 Task: Look for space in Sungailiat, Indonesia from 6th September, 2023 to 10th September, 2023 for 1 adult in price range Rs.9000 to Rs.17000. Place can be private room with 1  bedroom having 1 bed and 1 bathroom. Property type can be house, flat, guest house, hotel. Booking option can be shelf check-in. Required host language is English.
Action: Mouse moved to (474, 74)
Screenshot: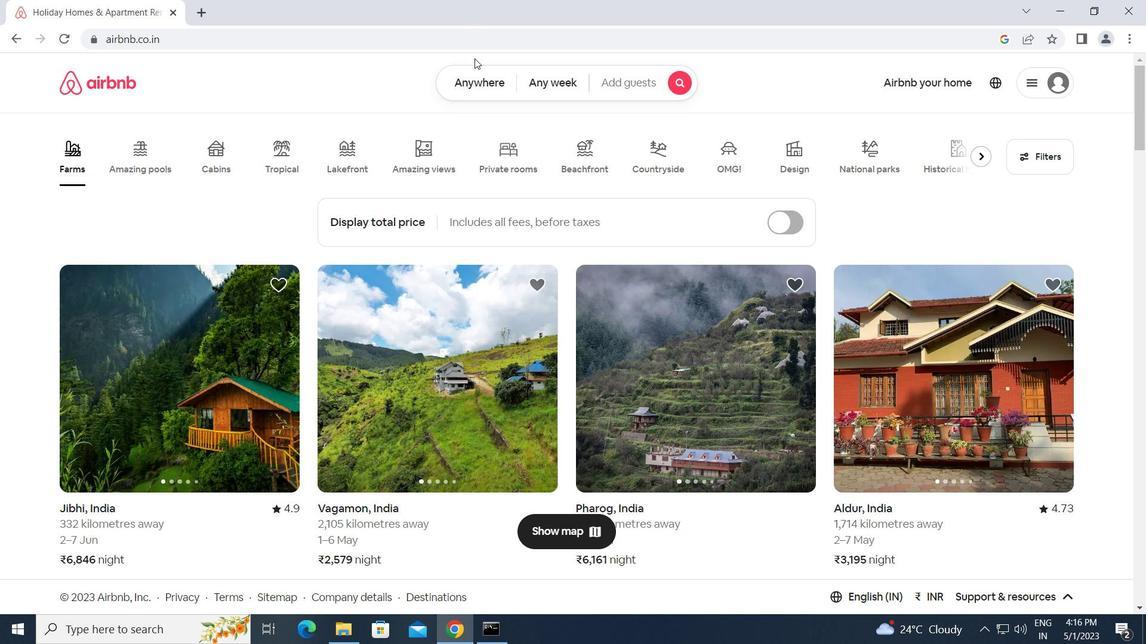 
Action: Mouse pressed left at (474, 74)
Screenshot: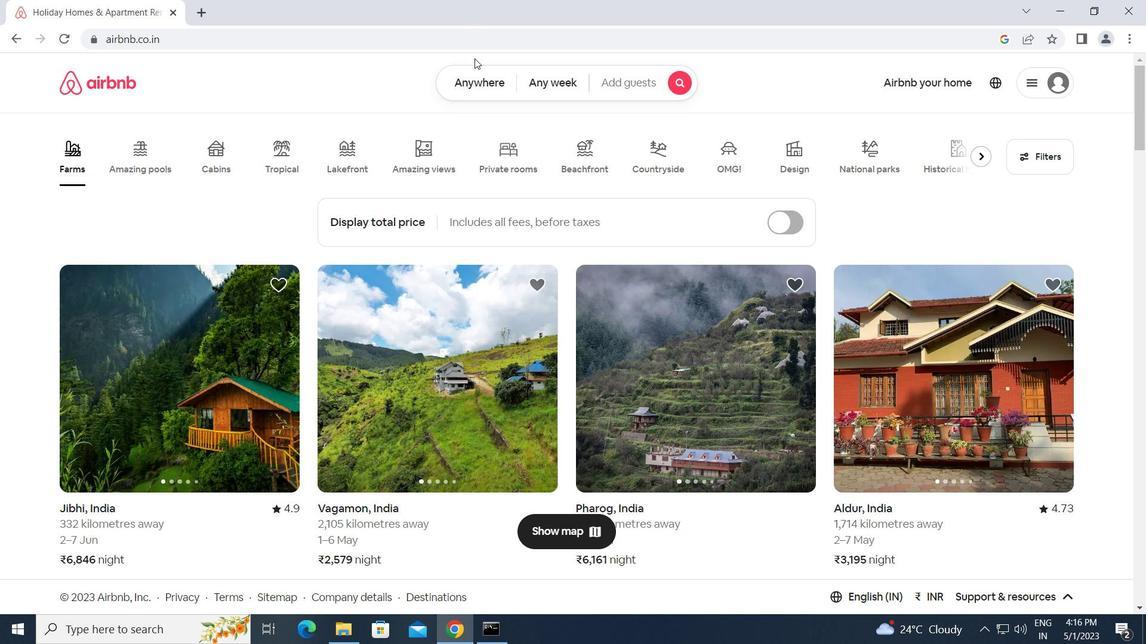 
Action: Mouse moved to (367, 130)
Screenshot: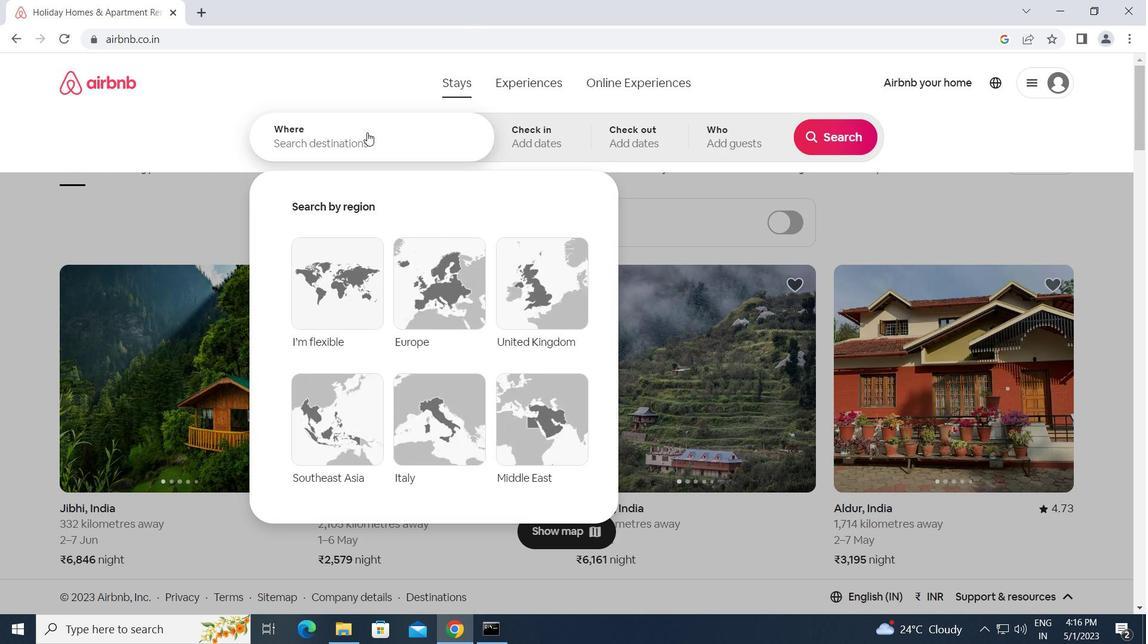 
Action: Mouse pressed left at (367, 130)
Screenshot: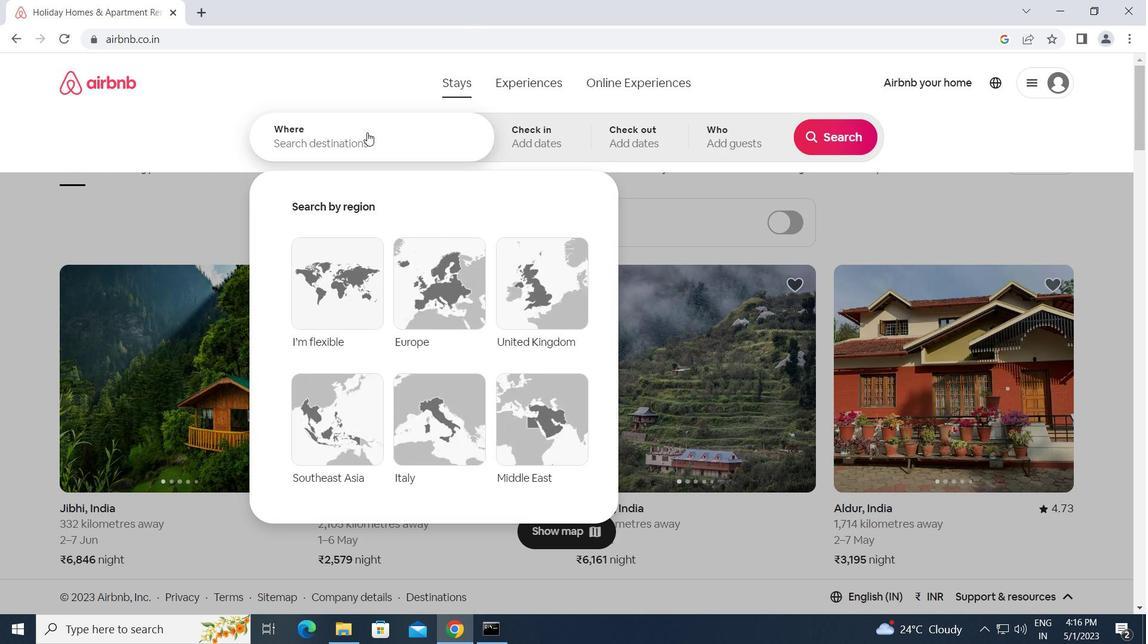 
Action: Key pressed <Key.caps_lock>s<Key.caps_lock>ungailiat,<Key.space><Key.caps_lock>i<Key.caps_lock>ndonesia<Key.enter>
Screenshot: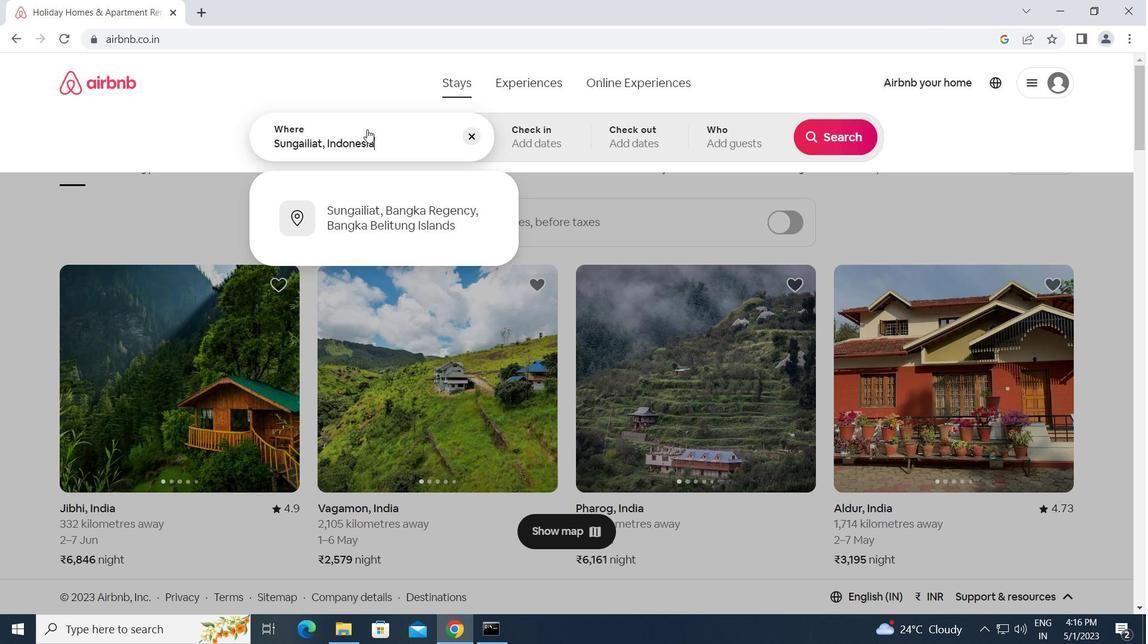 
Action: Mouse moved to (826, 254)
Screenshot: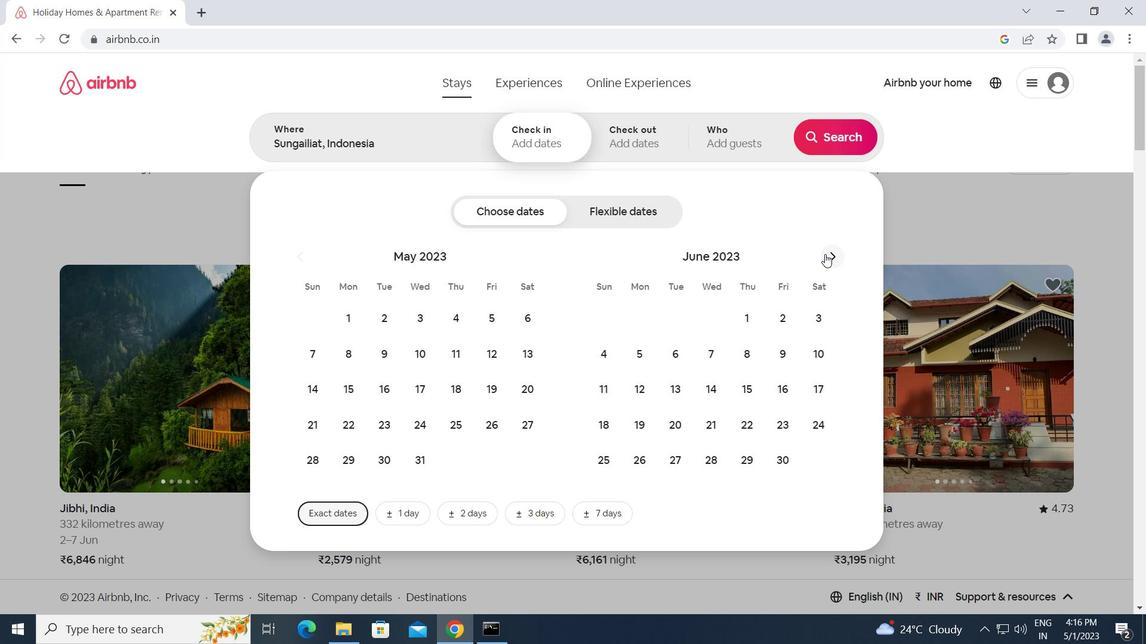 
Action: Mouse pressed left at (826, 254)
Screenshot: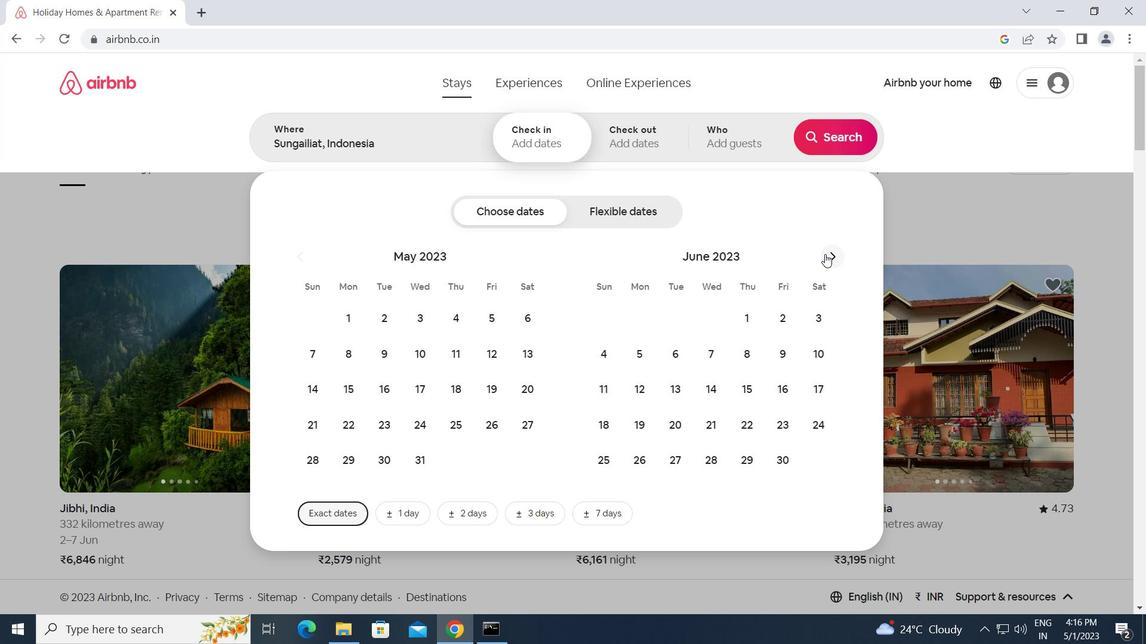 
Action: Mouse pressed left at (826, 254)
Screenshot: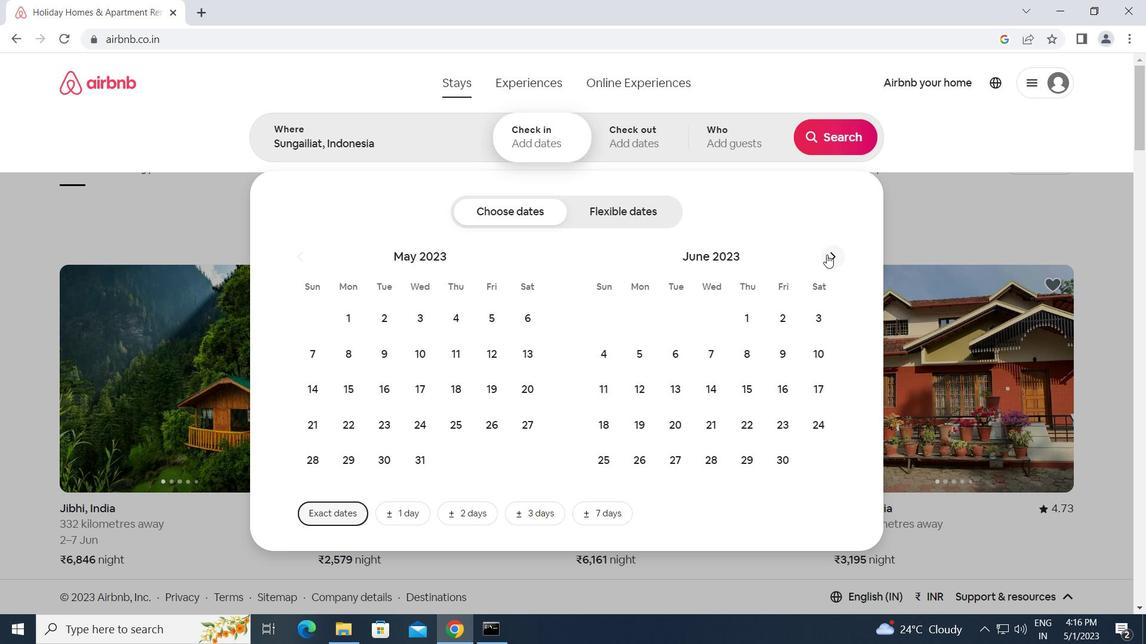 
Action: Mouse pressed left at (826, 254)
Screenshot: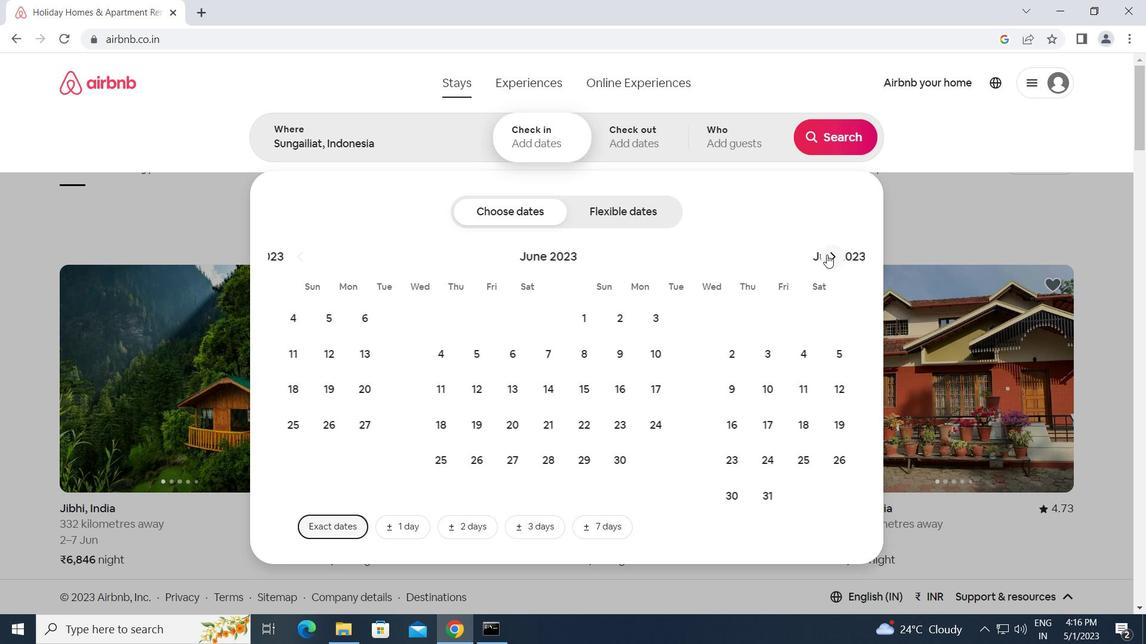 
Action: Mouse pressed left at (826, 254)
Screenshot: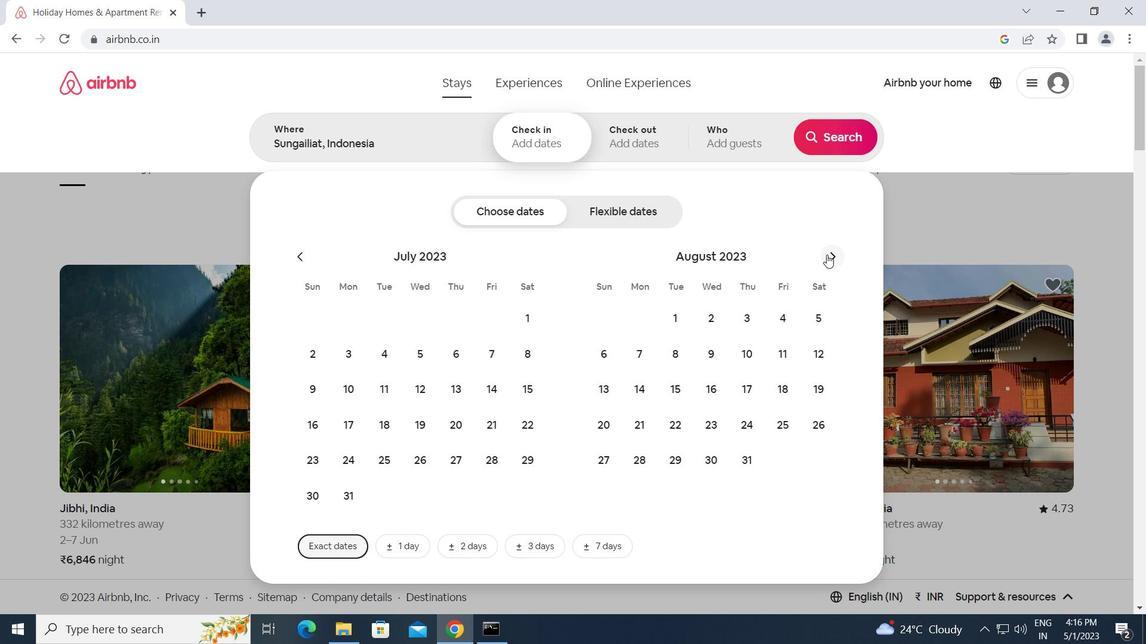 
Action: Mouse moved to (703, 348)
Screenshot: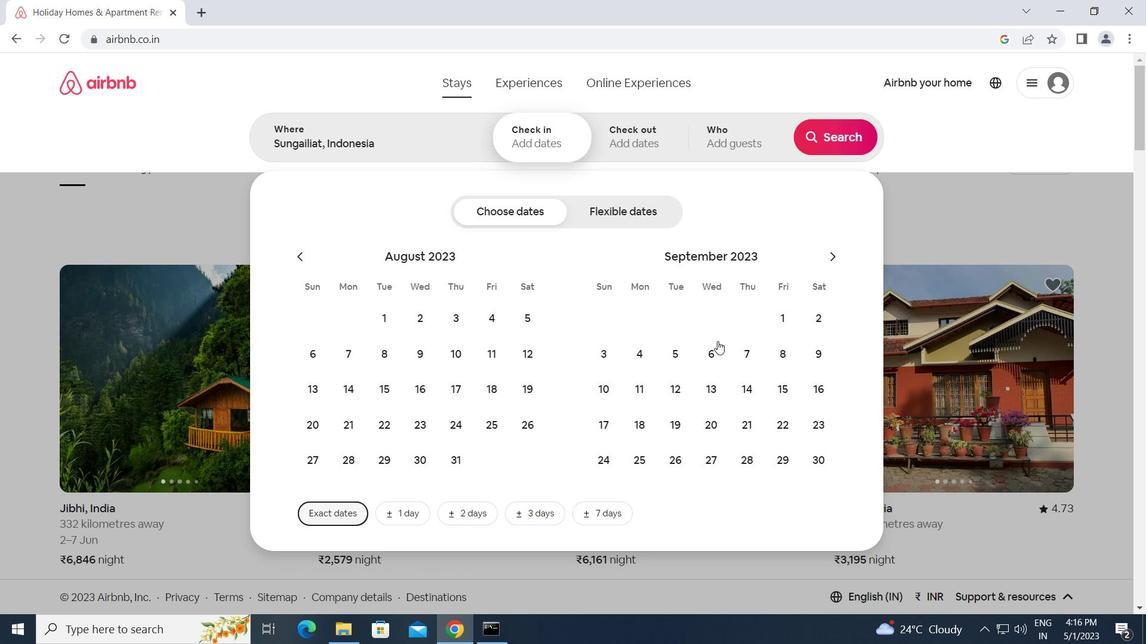 
Action: Mouse pressed left at (703, 348)
Screenshot: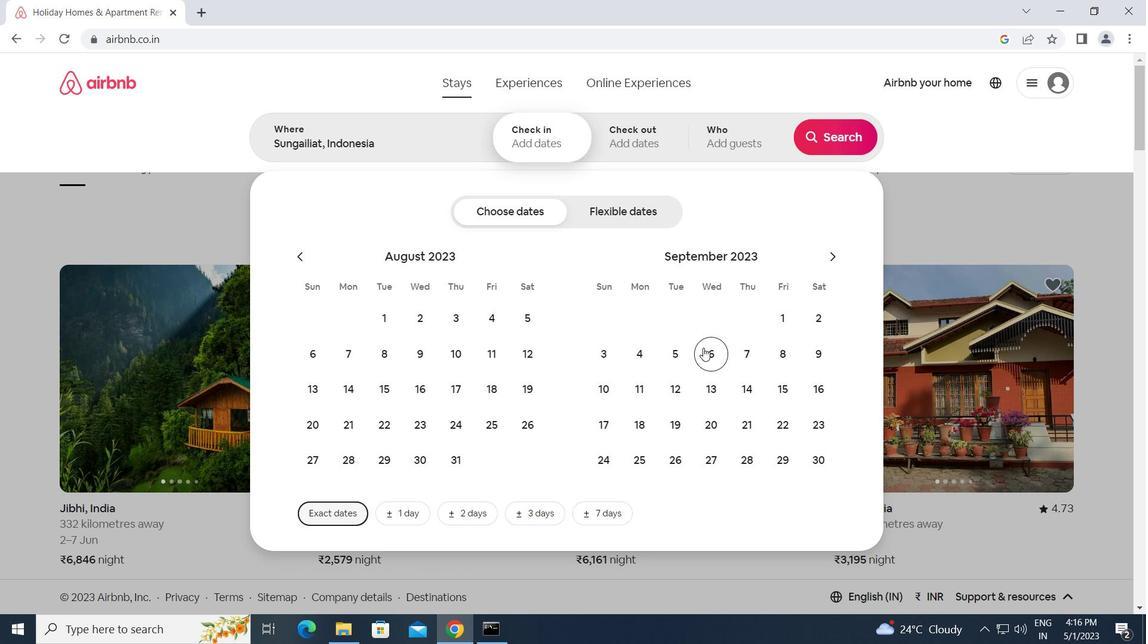
Action: Mouse moved to (607, 383)
Screenshot: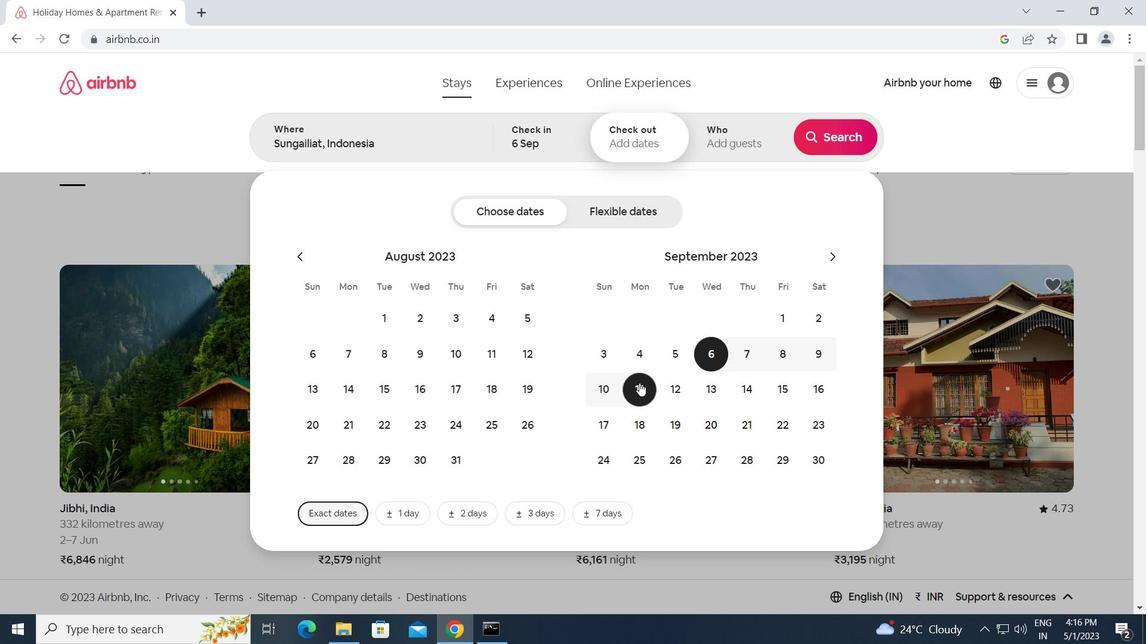 
Action: Mouse pressed left at (607, 383)
Screenshot: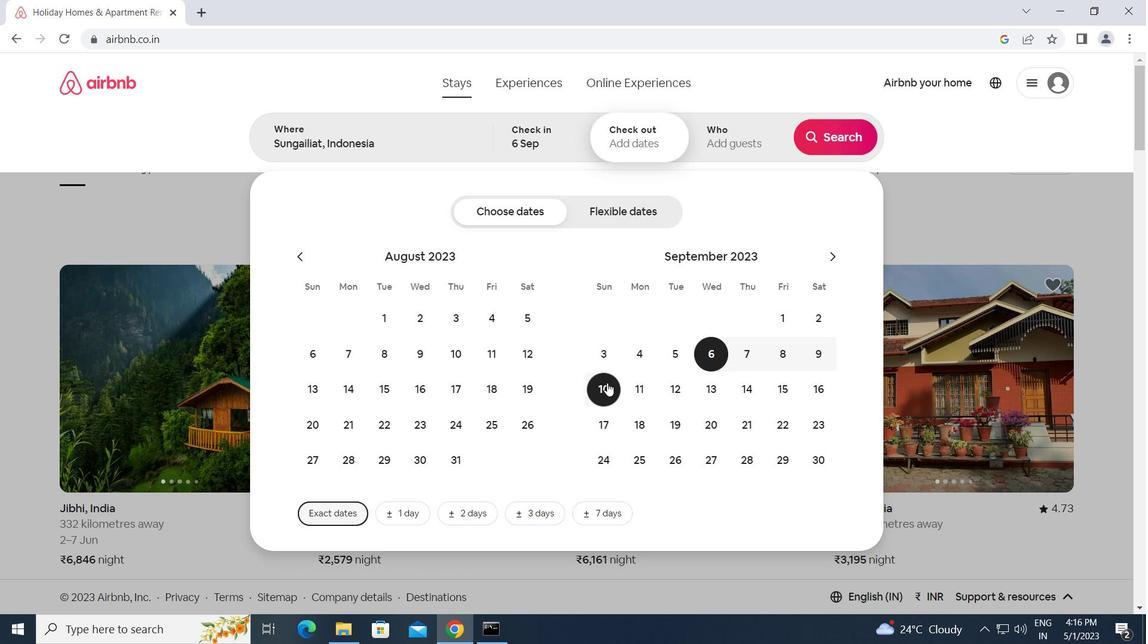 
Action: Mouse moved to (730, 133)
Screenshot: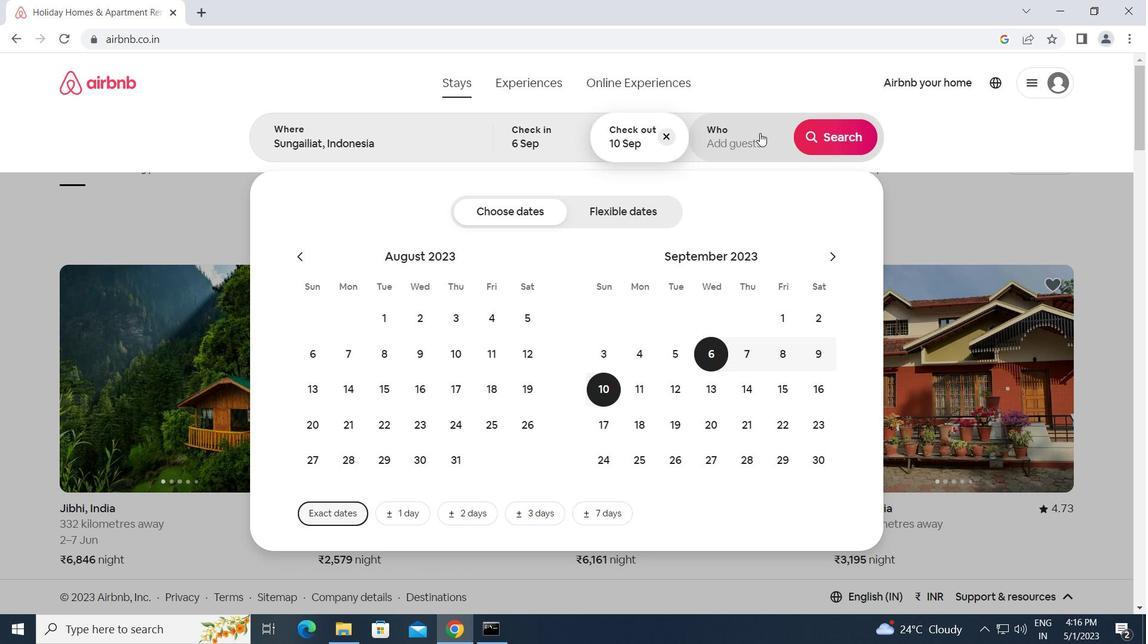 
Action: Mouse pressed left at (730, 133)
Screenshot: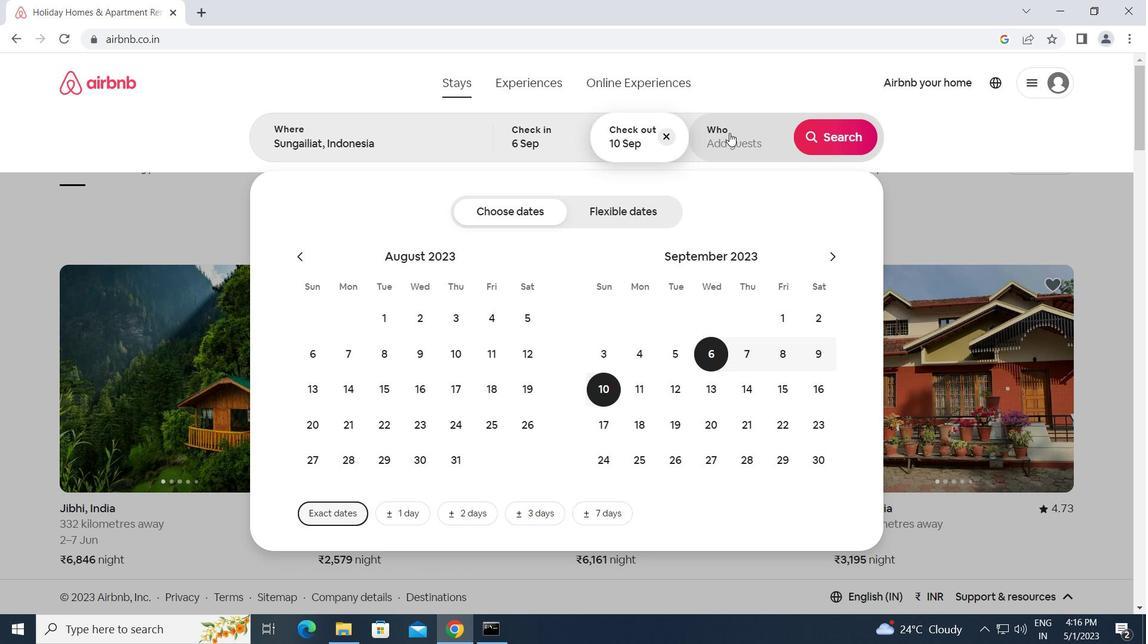 
Action: Mouse moved to (838, 211)
Screenshot: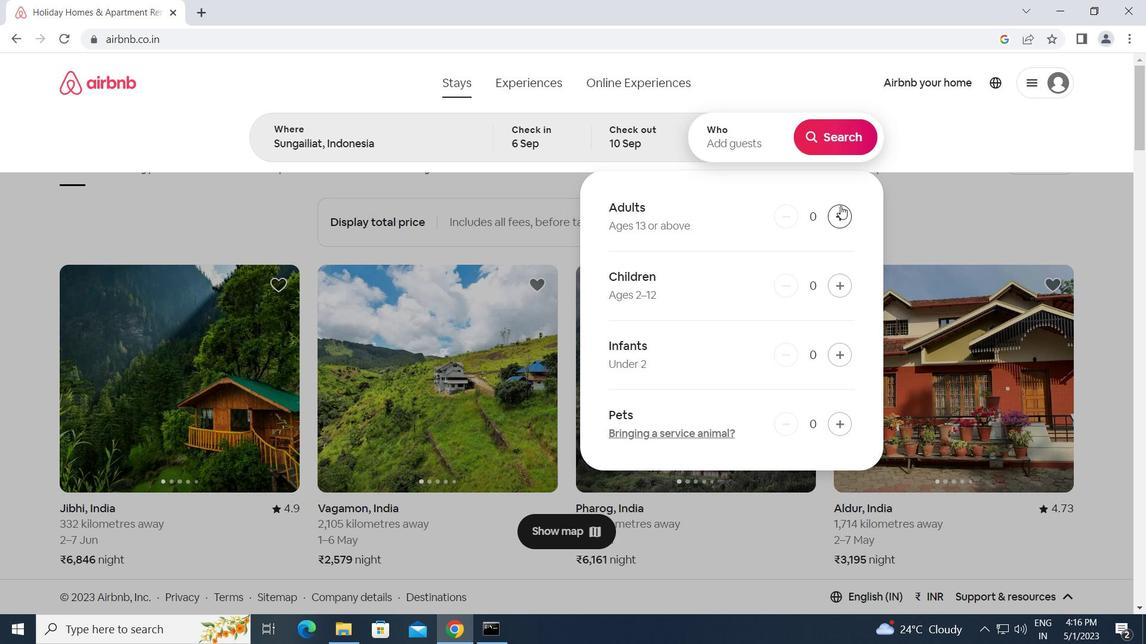 
Action: Mouse pressed left at (838, 211)
Screenshot: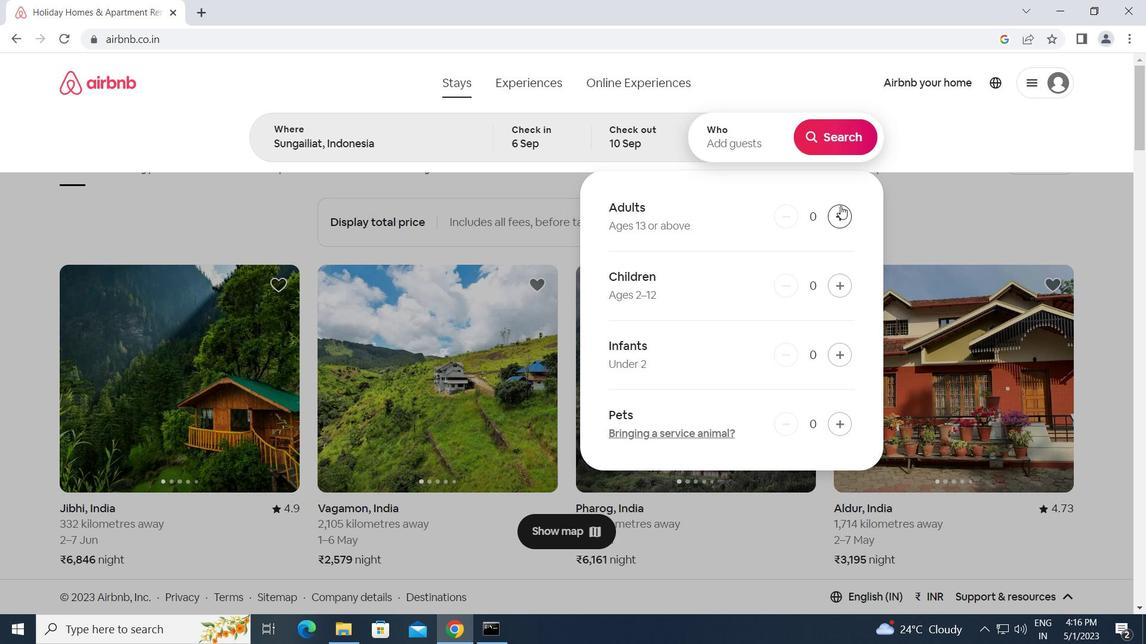 
Action: Mouse moved to (834, 133)
Screenshot: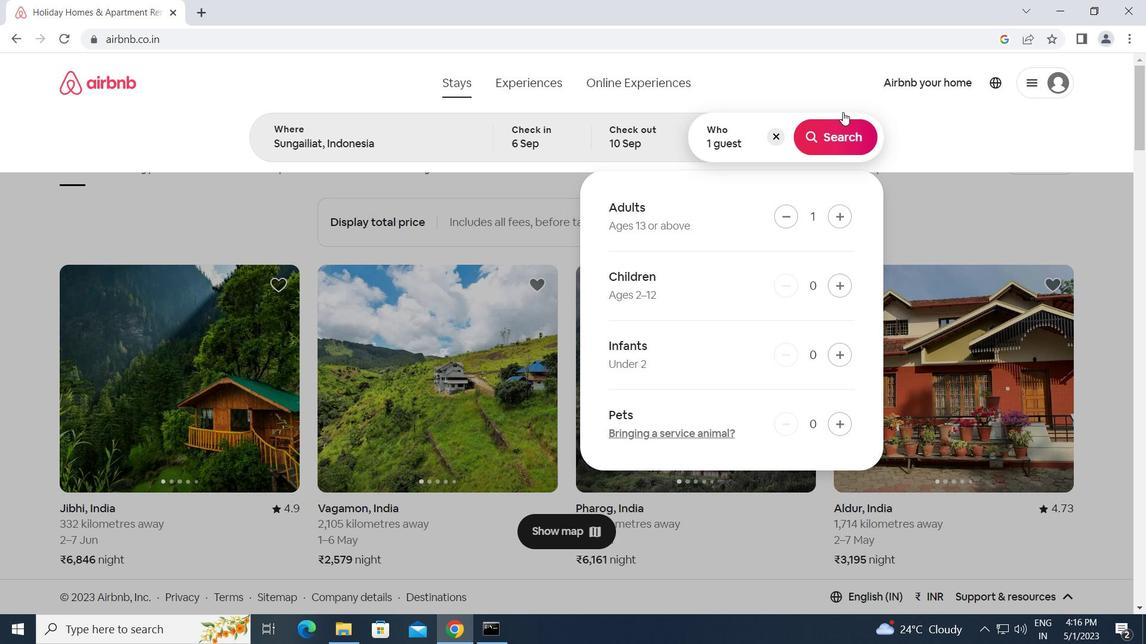 
Action: Mouse pressed left at (834, 133)
Screenshot: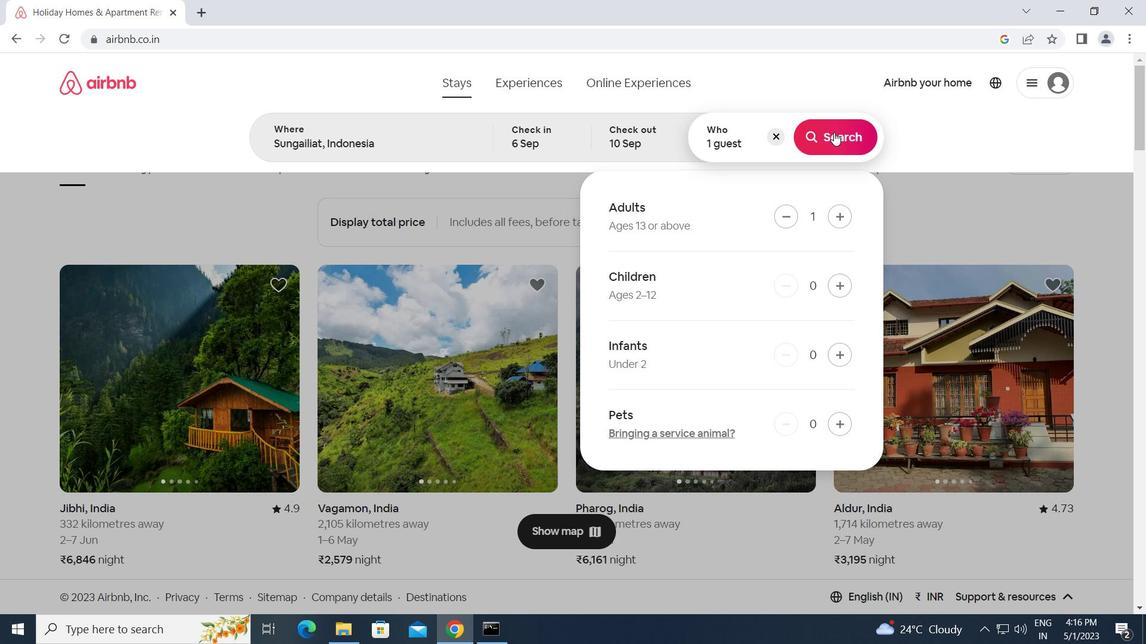
Action: Mouse moved to (1078, 140)
Screenshot: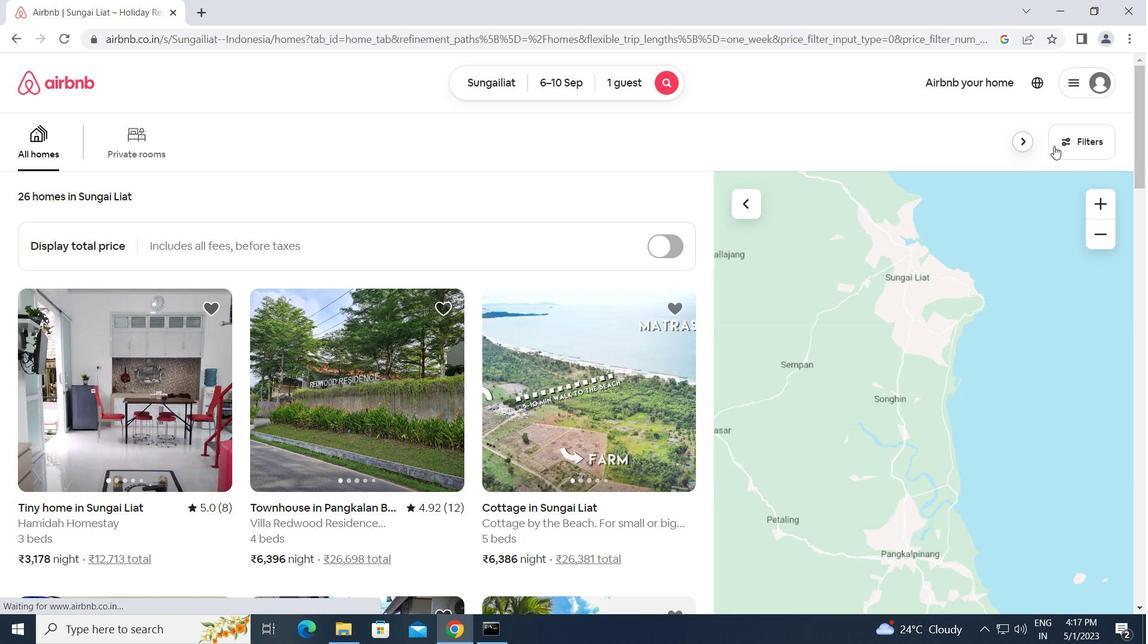 
Action: Mouse pressed left at (1078, 140)
Screenshot: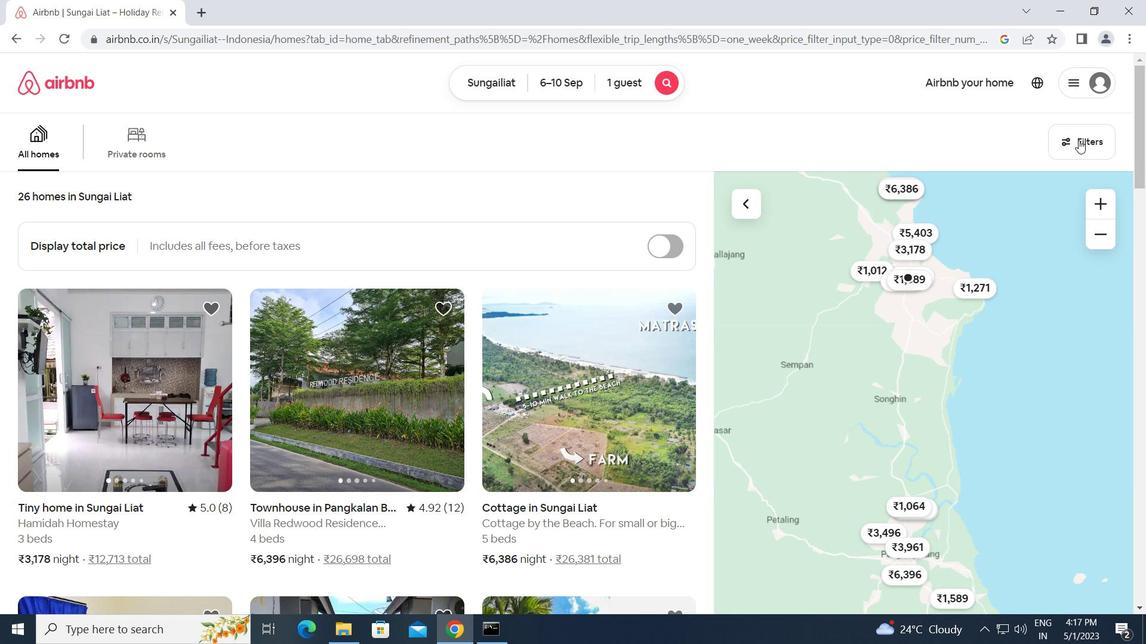 
Action: Mouse moved to (392, 332)
Screenshot: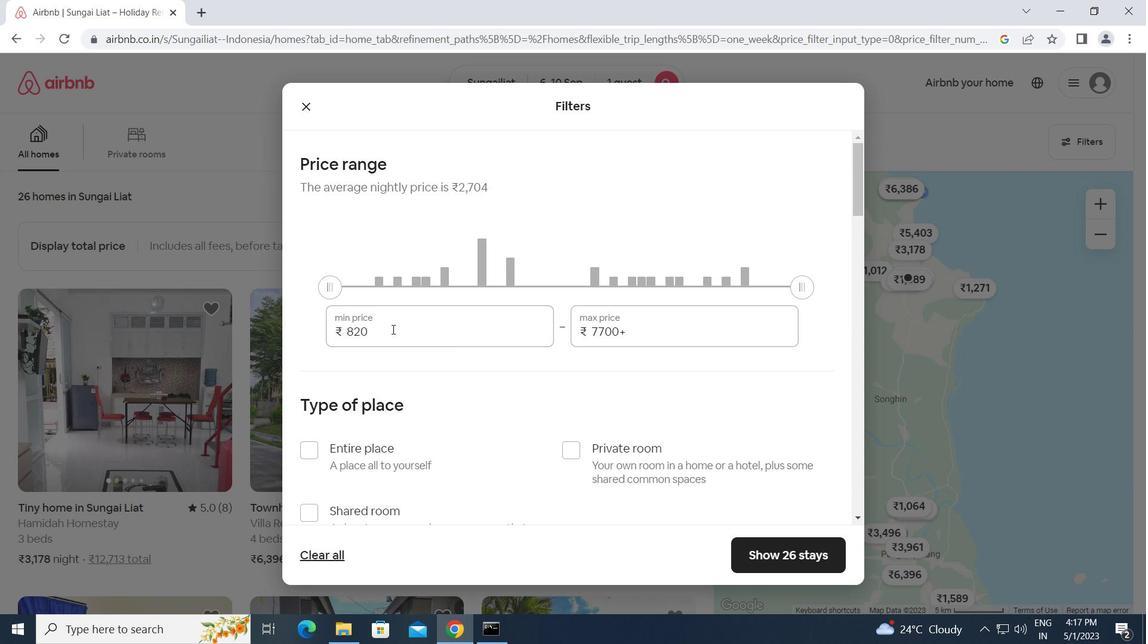 
Action: Mouse pressed left at (392, 332)
Screenshot: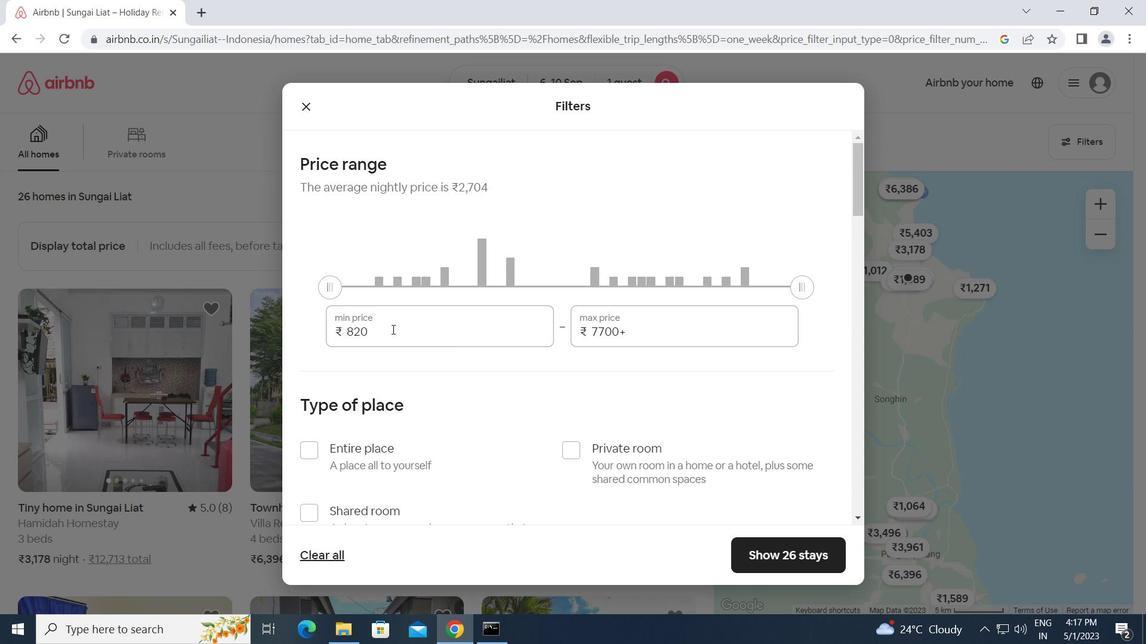 
Action: Mouse moved to (340, 342)
Screenshot: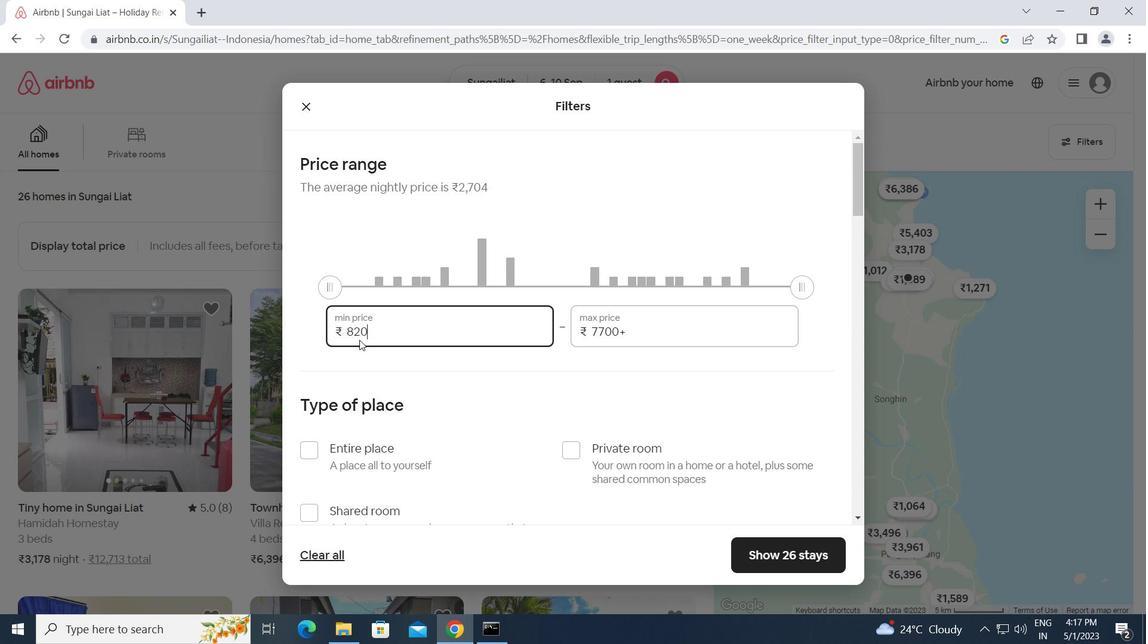 
Action: Key pressed 9000<Key.backspace><Key.backspace><Key.backspace><Key.backspace><Key.backspace><Key.backspace><Key.backspace><Key.backspace><Key.backspace><Key.backspace><Key.backspace><Key.backspace><Key.backspace>9000<Key.tab>17000
Screenshot: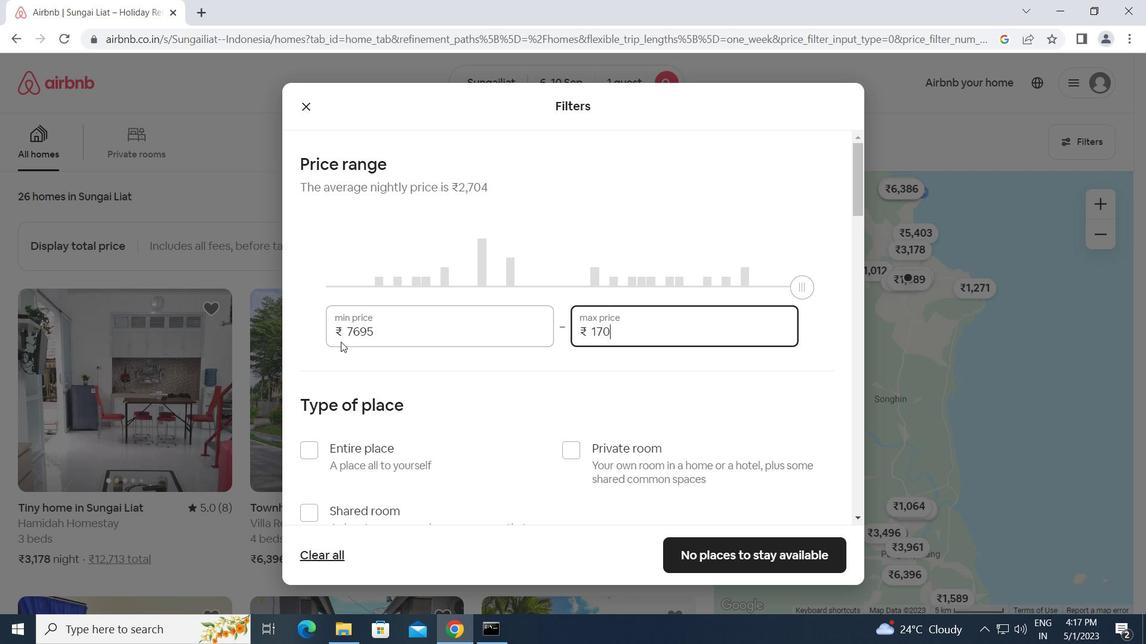
Action: Mouse moved to (380, 331)
Screenshot: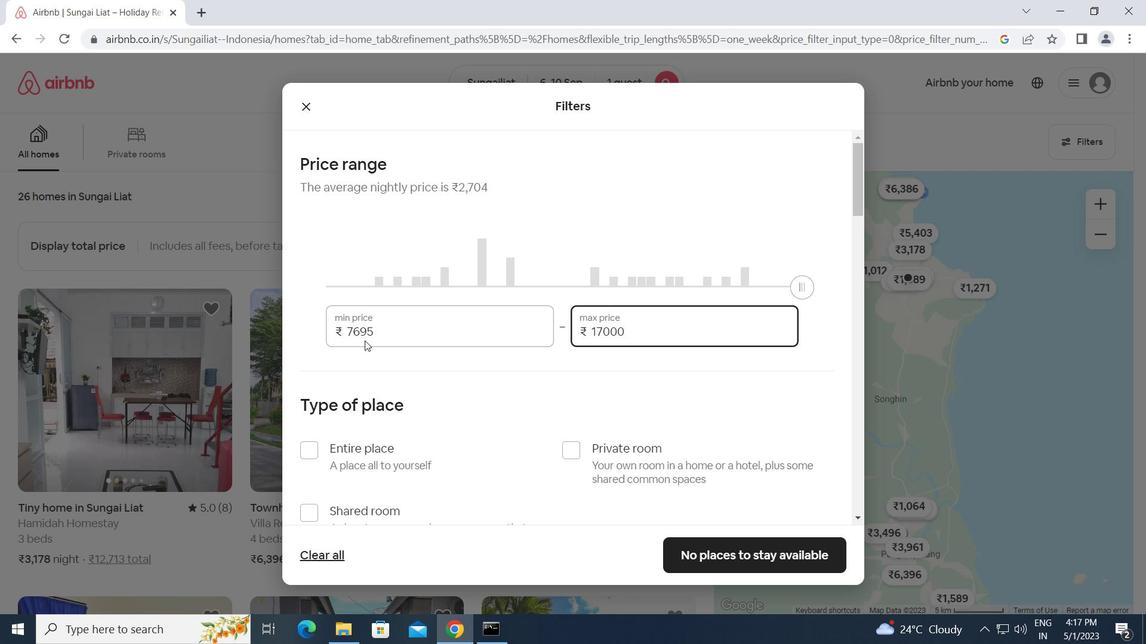 
Action: Mouse pressed left at (380, 331)
Screenshot: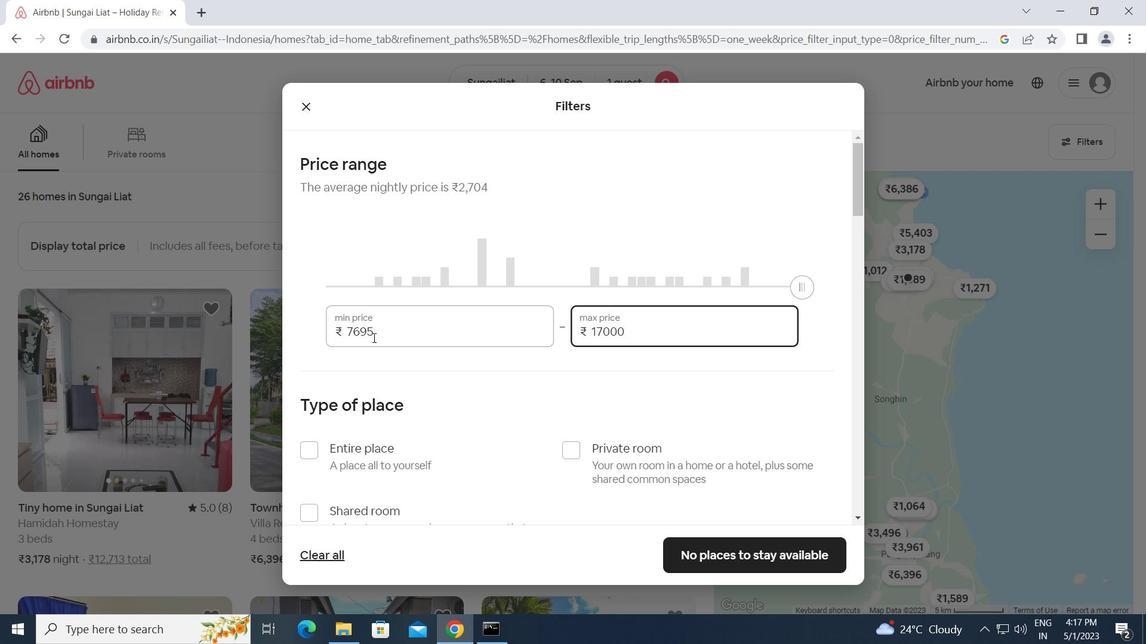 
Action: Mouse moved to (336, 335)
Screenshot: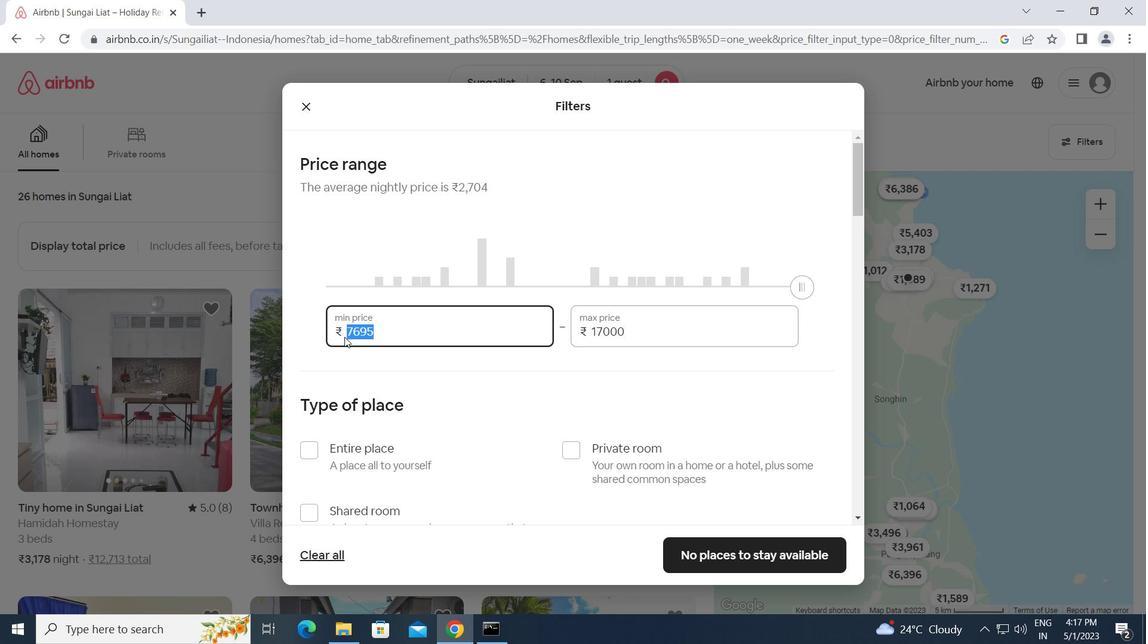 
Action: Key pressed 9000
Screenshot: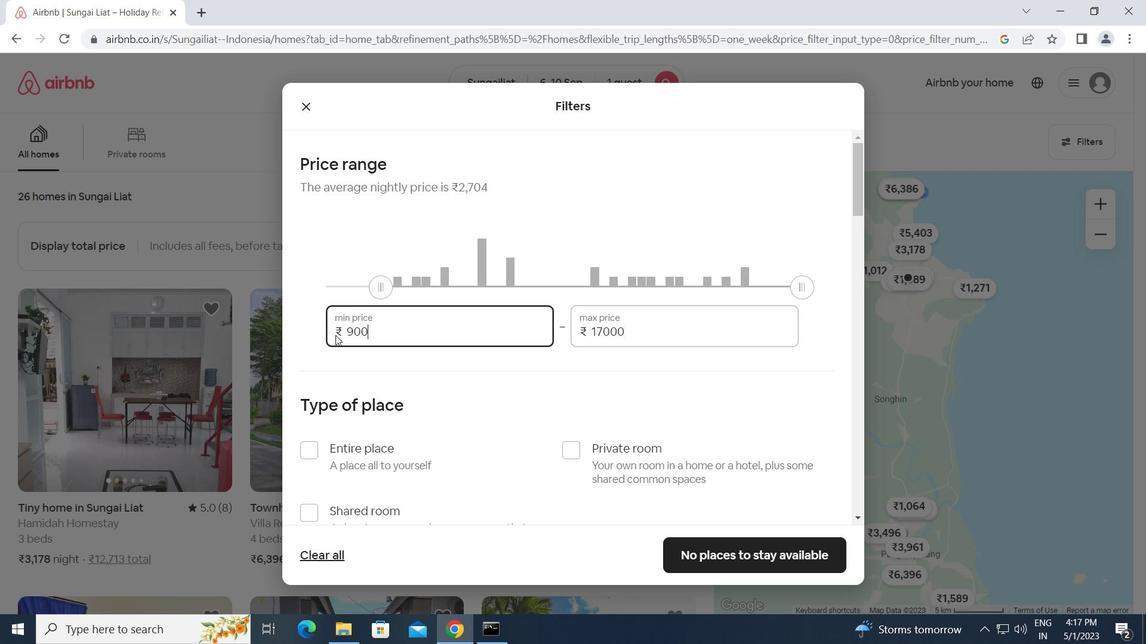 
Action: Mouse moved to (504, 382)
Screenshot: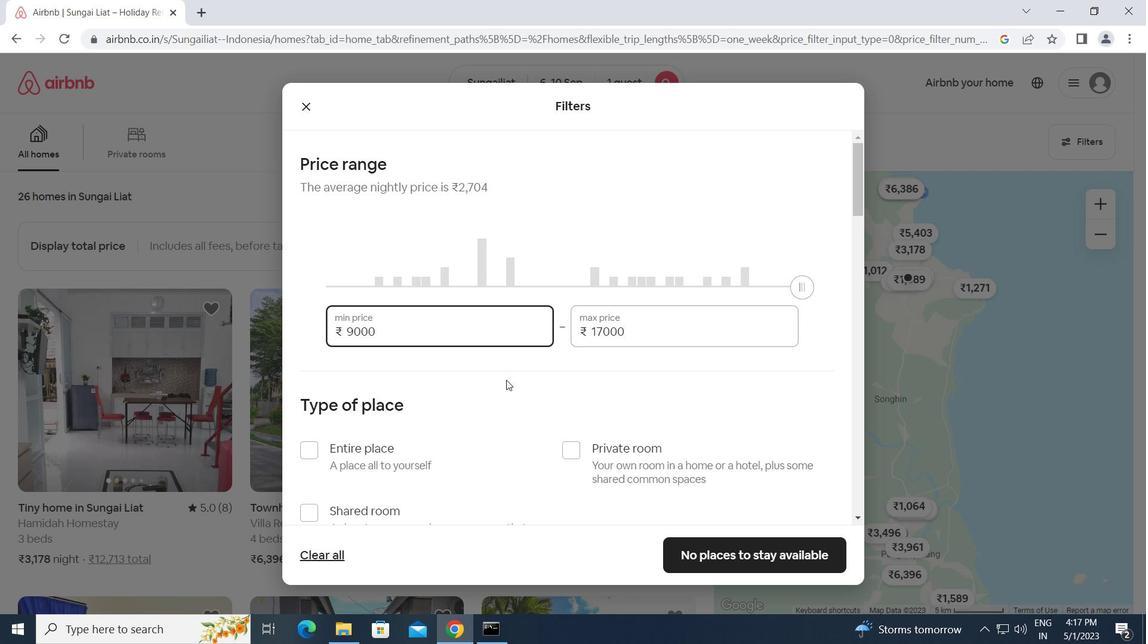 
Action: Mouse scrolled (504, 381) with delta (0, 0)
Screenshot: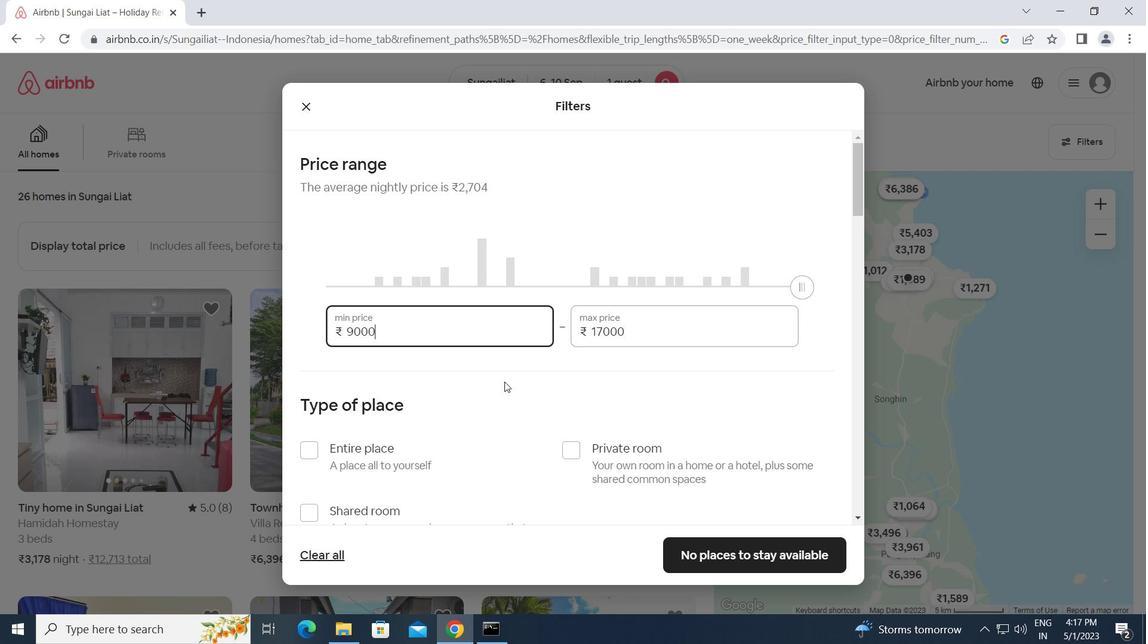 
Action: Mouse moved to (571, 373)
Screenshot: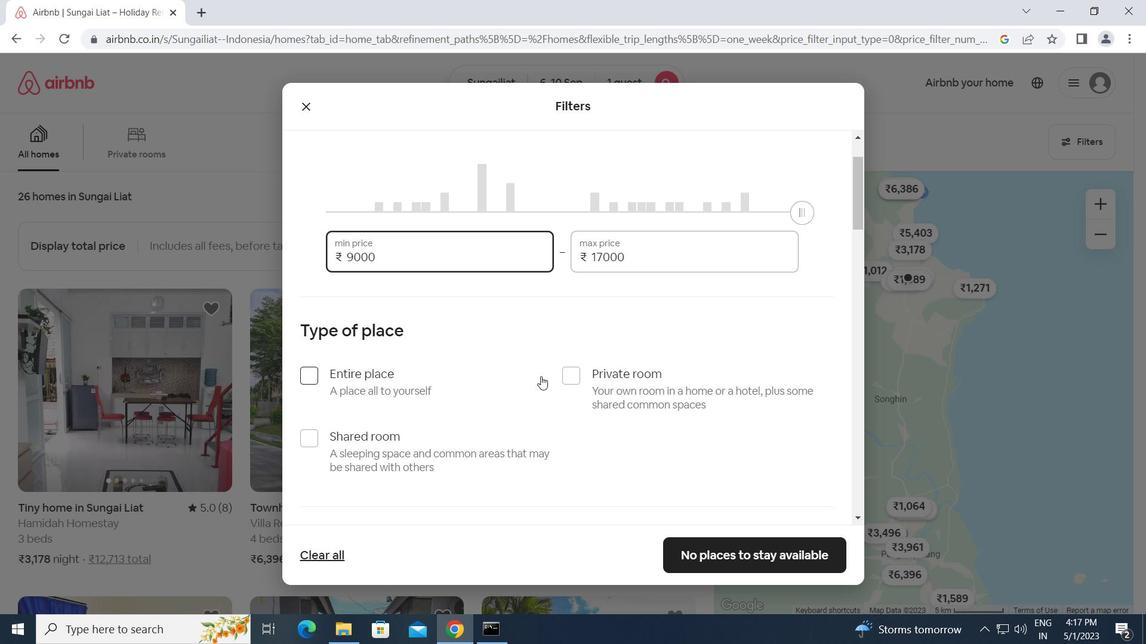 
Action: Mouse pressed left at (571, 373)
Screenshot: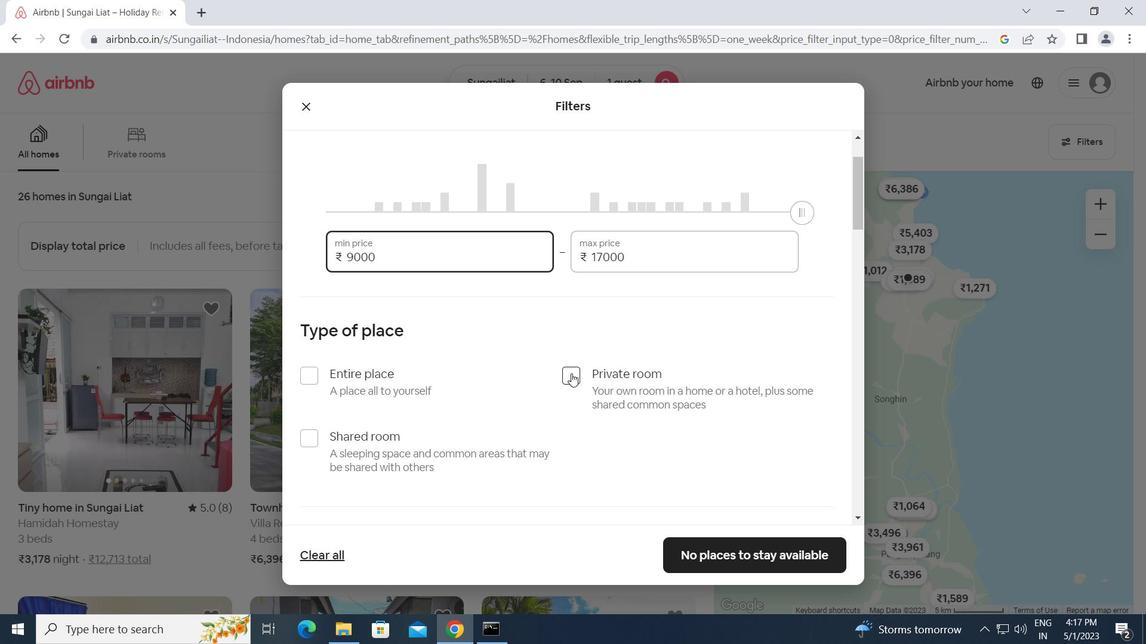 
Action: Mouse moved to (524, 395)
Screenshot: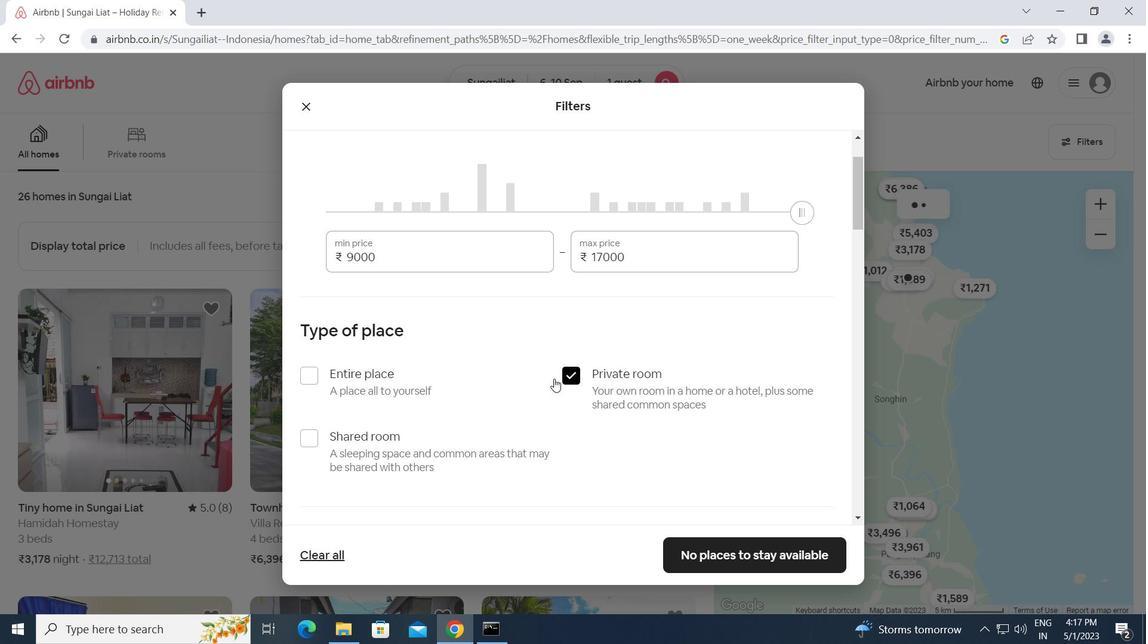 
Action: Mouse scrolled (524, 395) with delta (0, 0)
Screenshot: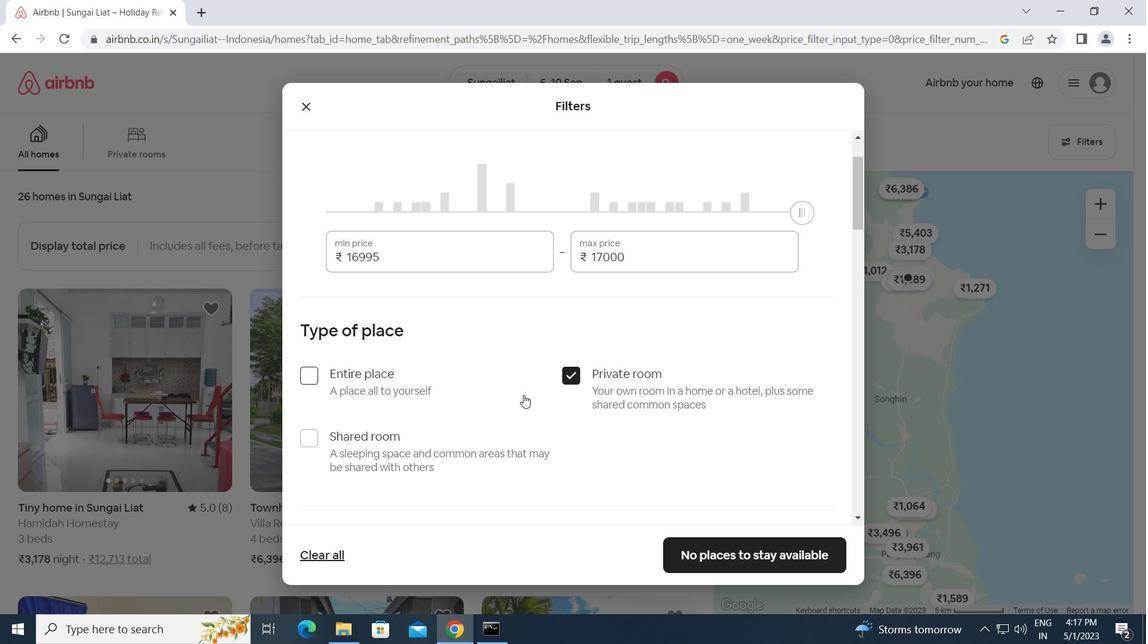 
Action: Mouse scrolled (524, 395) with delta (0, 0)
Screenshot: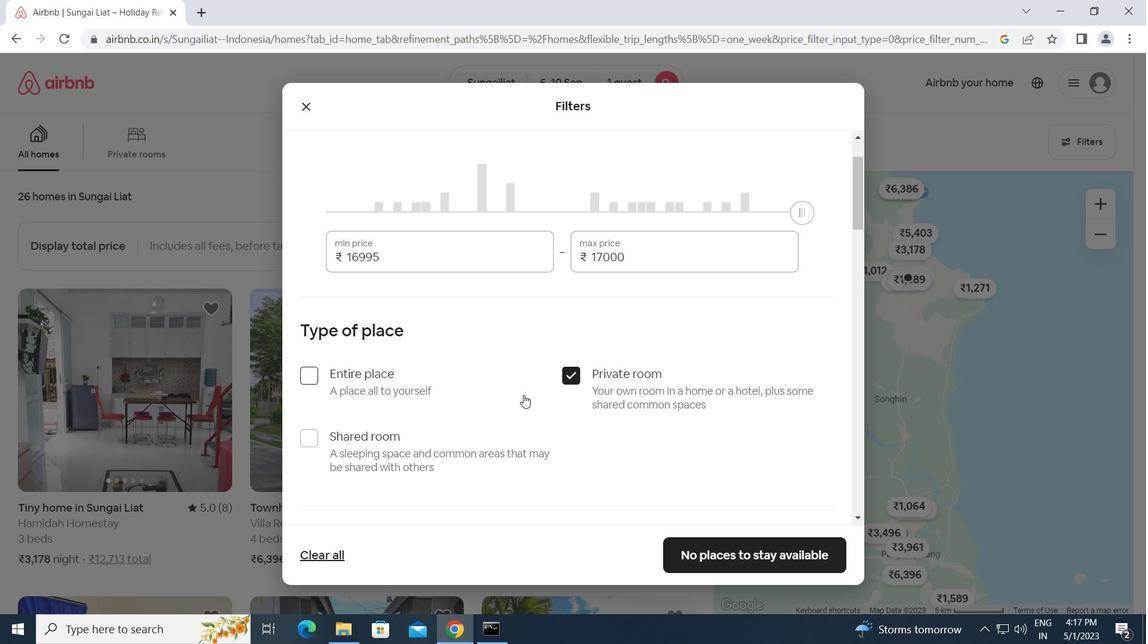 
Action: Mouse scrolled (524, 395) with delta (0, 0)
Screenshot: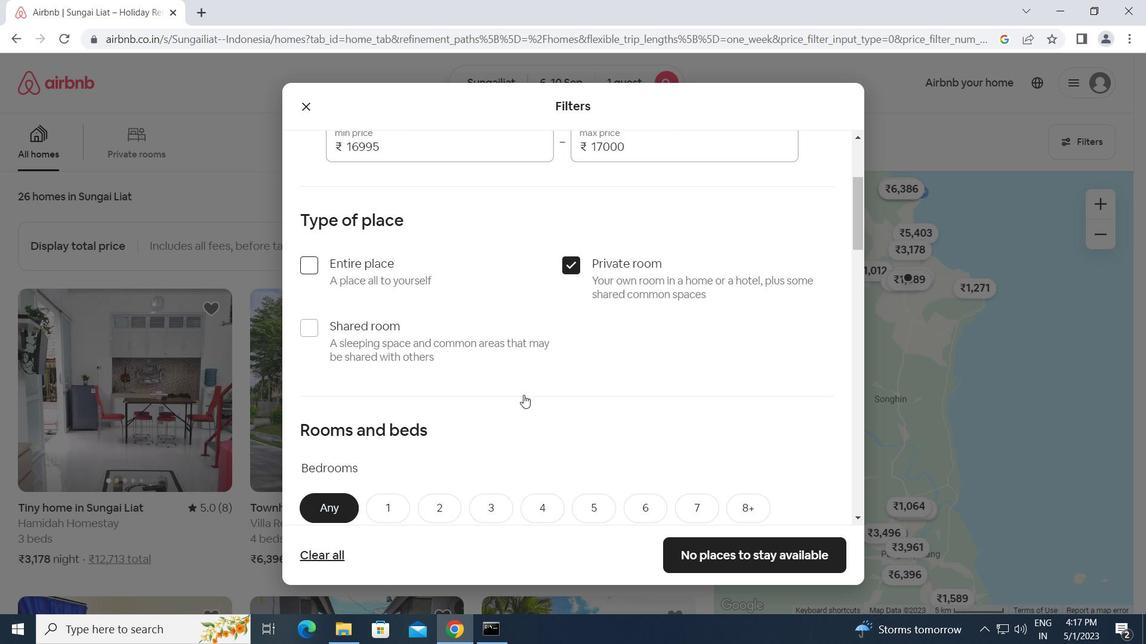 
Action: Mouse scrolled (524, 395) with delta (0, 0)
Screenshot: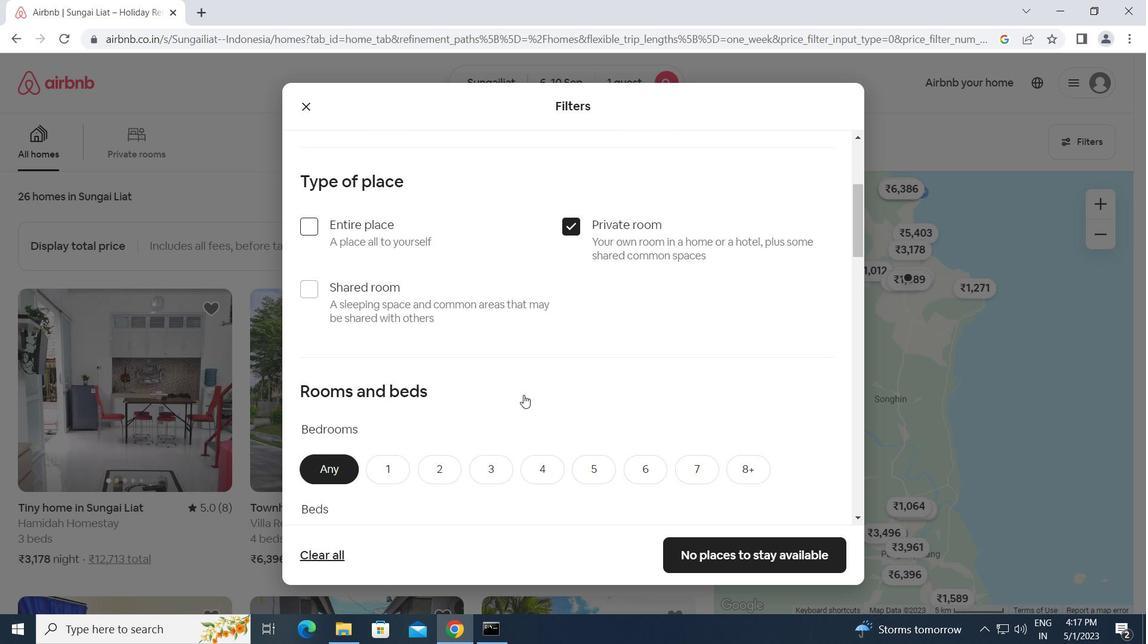 
Action: Mouse moved to (521, 395)
Screenshot: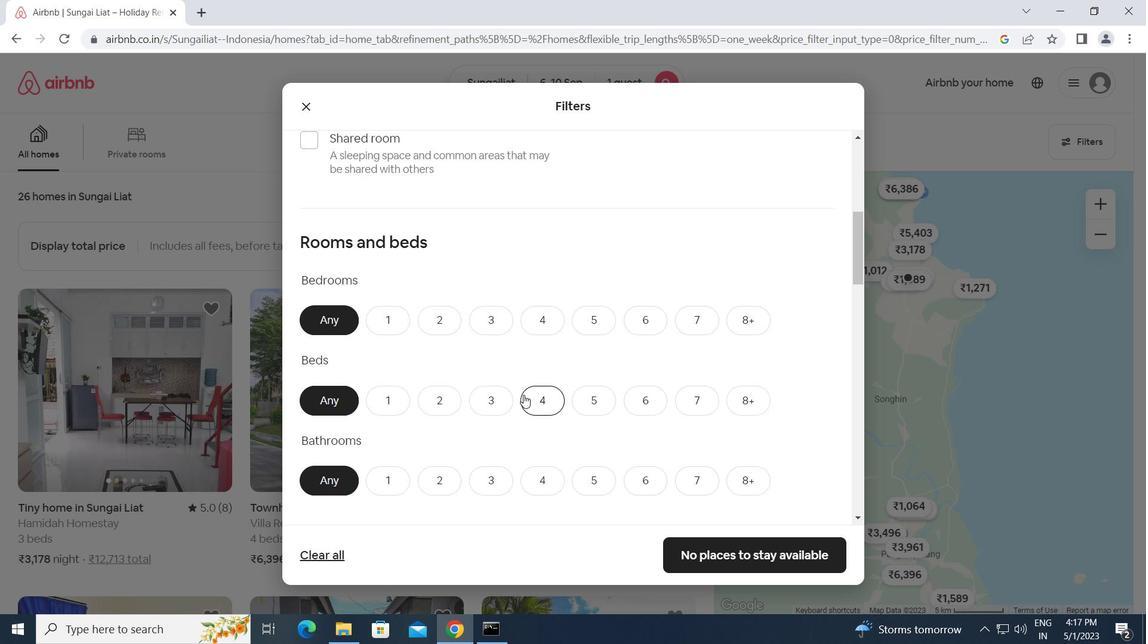 
Action: Mouse scrolled (521, 395) with delta (0, 0)
Screenshot: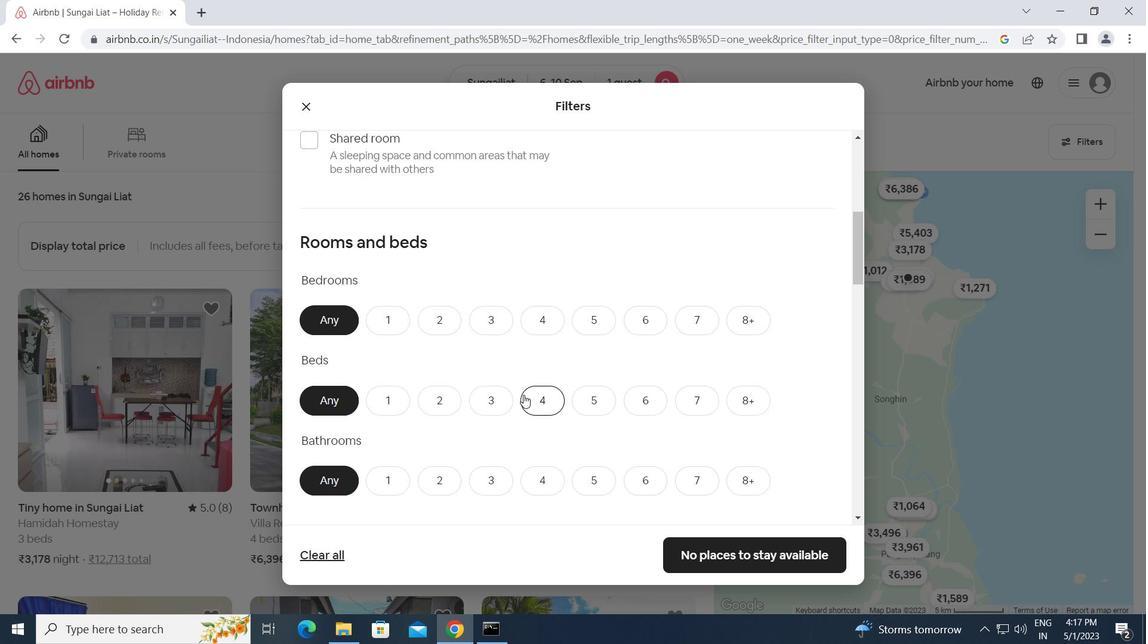 
Action: Mouse moved to (391, 245)
Screenshot: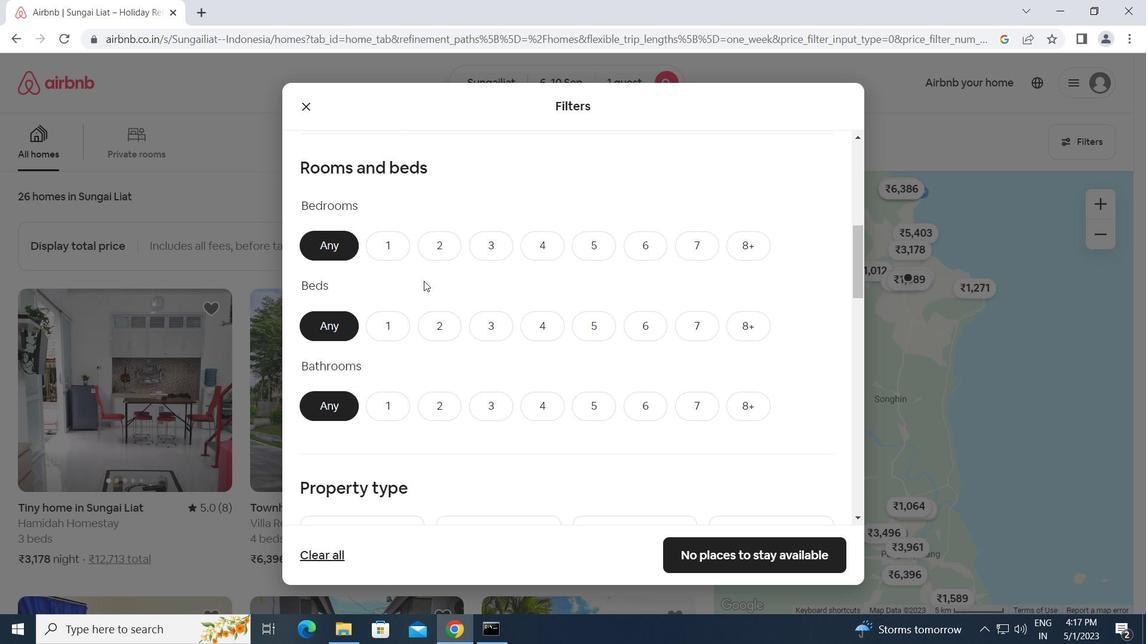 
Action: Mouse pressed left at (391, 245)
Screenshot: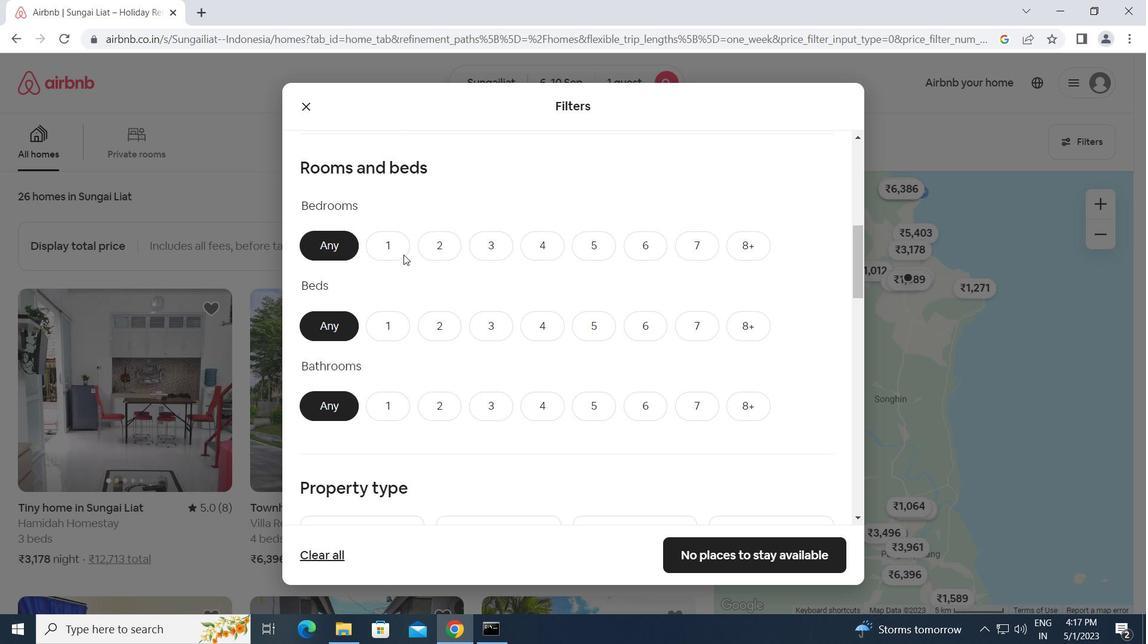 
Action: Mouse moved to (388, 316)
Screenshot: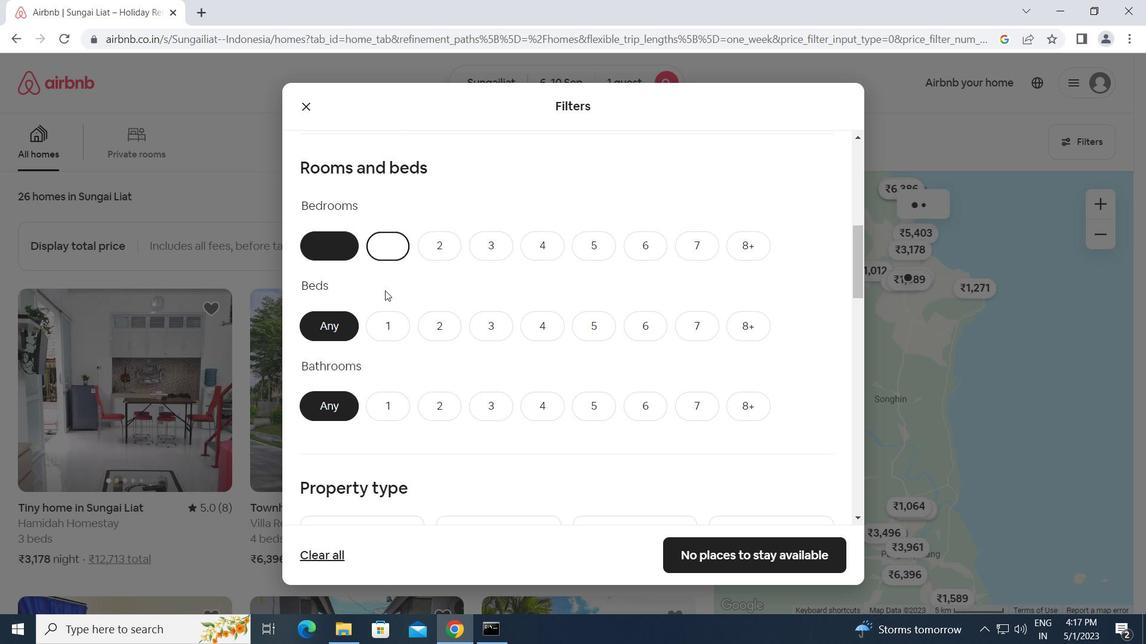 
Action: Mouse pressed left at (388, 316)
Screenshot: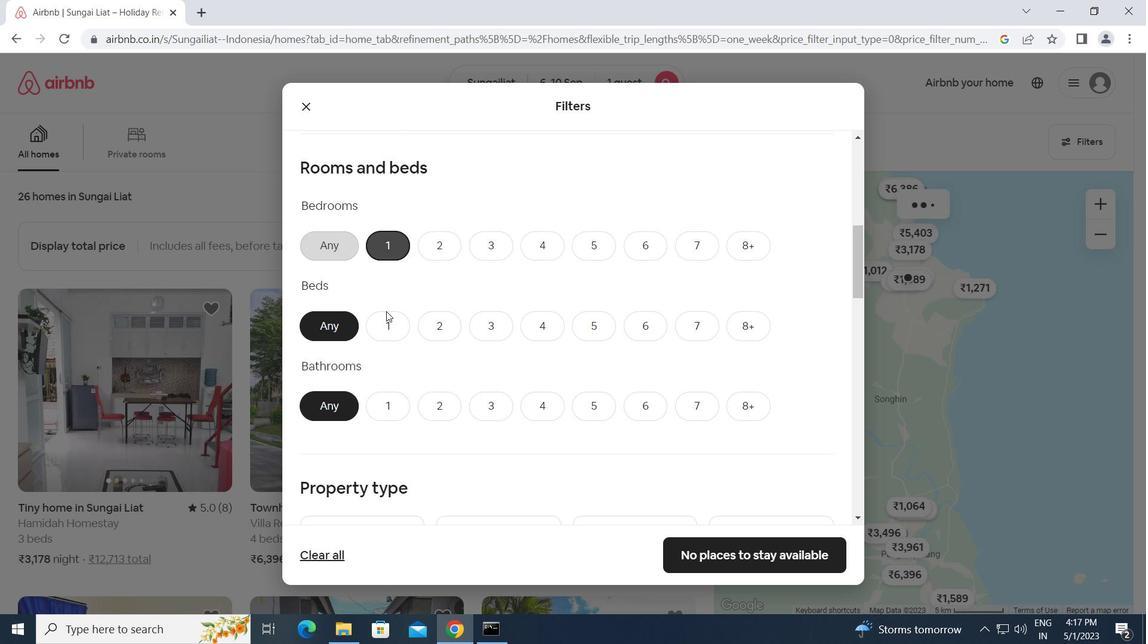 
Action: Mouse moved to (391, 401)
Screenshot: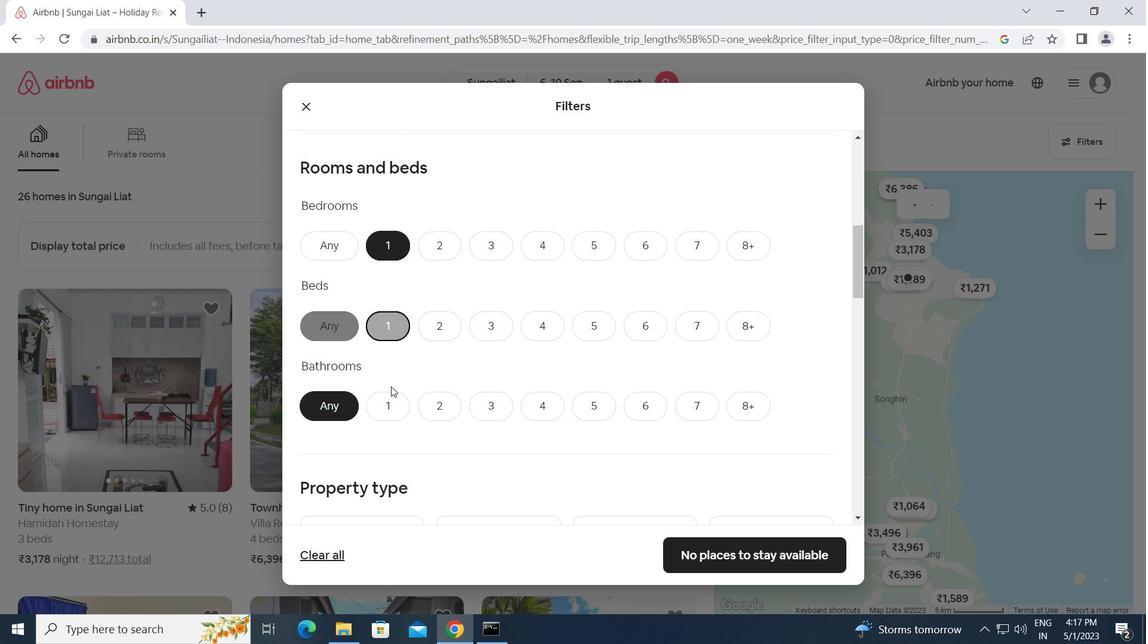 
Action: Mouse pressed left at (391, 401)
Screenshot: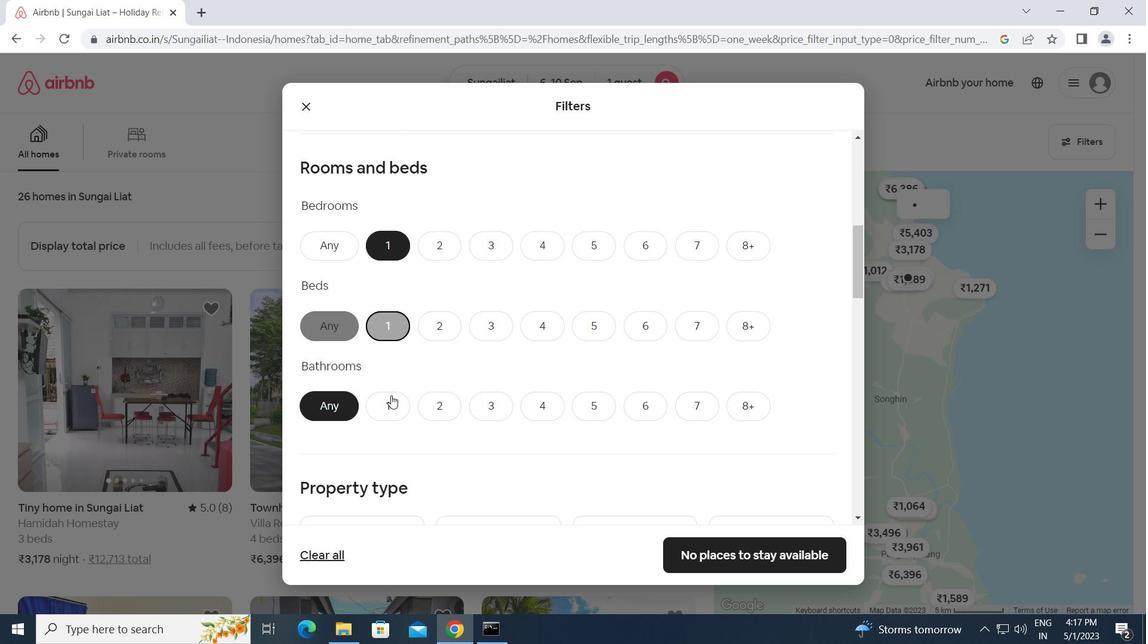 
Action: Mouse moved to (415, 401)
Screenshot: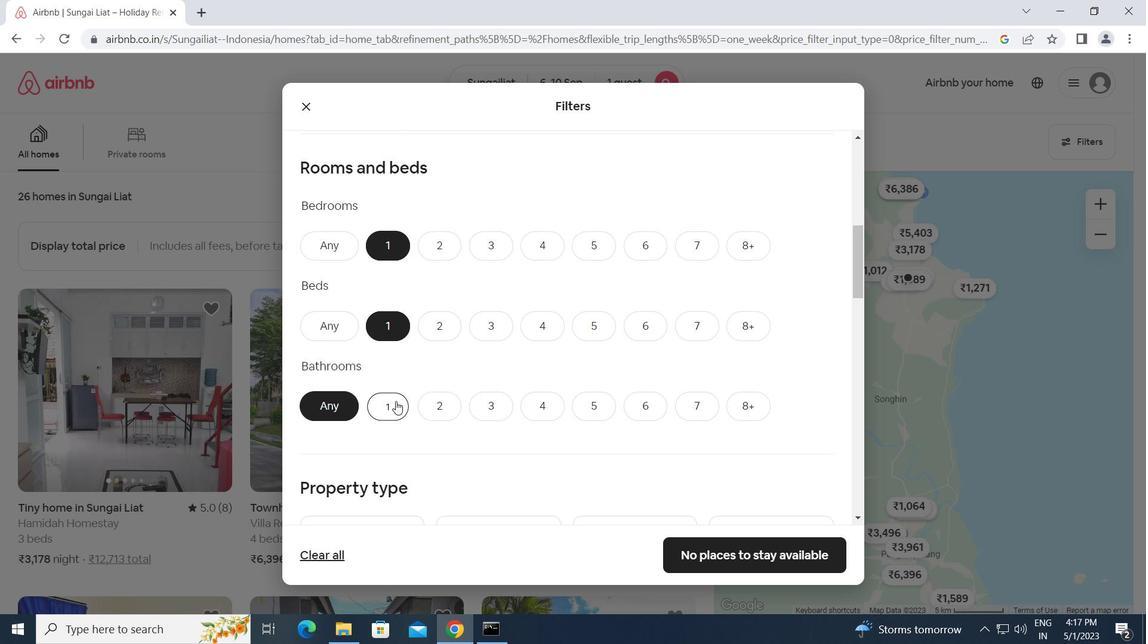 
Action: Mouse scrolled (415, 401) with delta (0, 0)
Screenshot: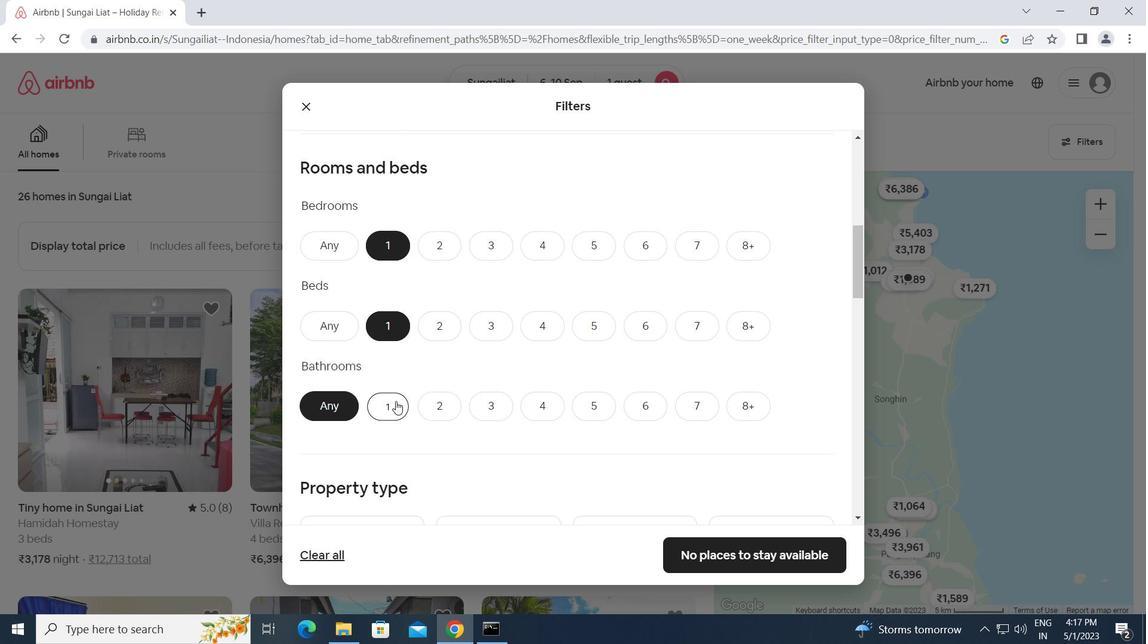 
Action: Mouse scrolled (415, 401) with delta (0, 0)
Screenshot: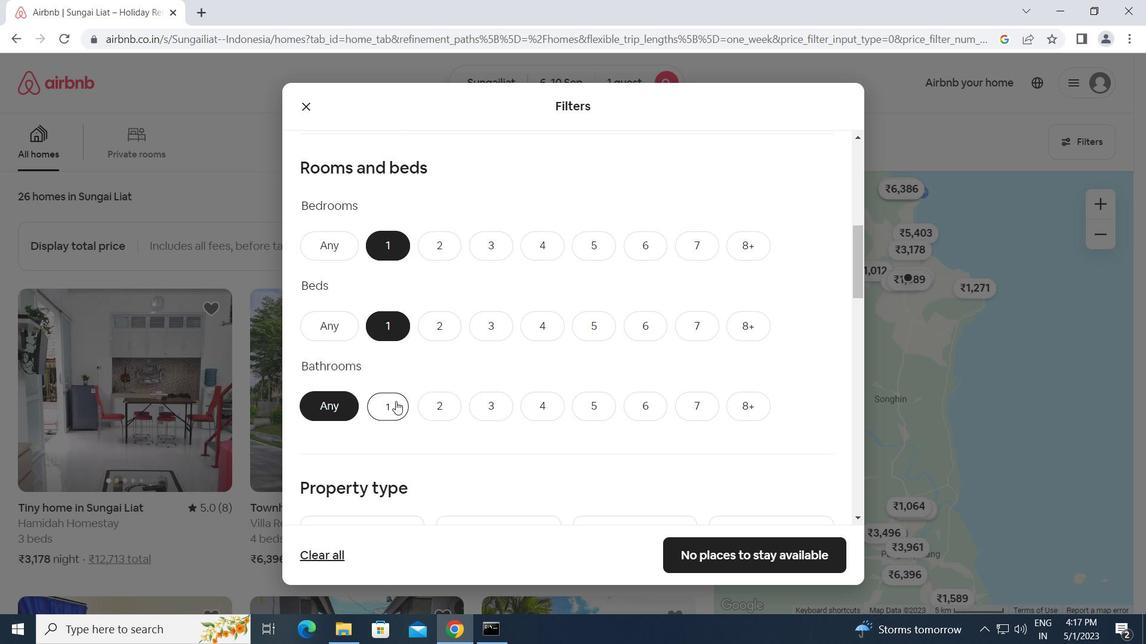 
Action: Mouse moved to (388, 403)
Screenshot: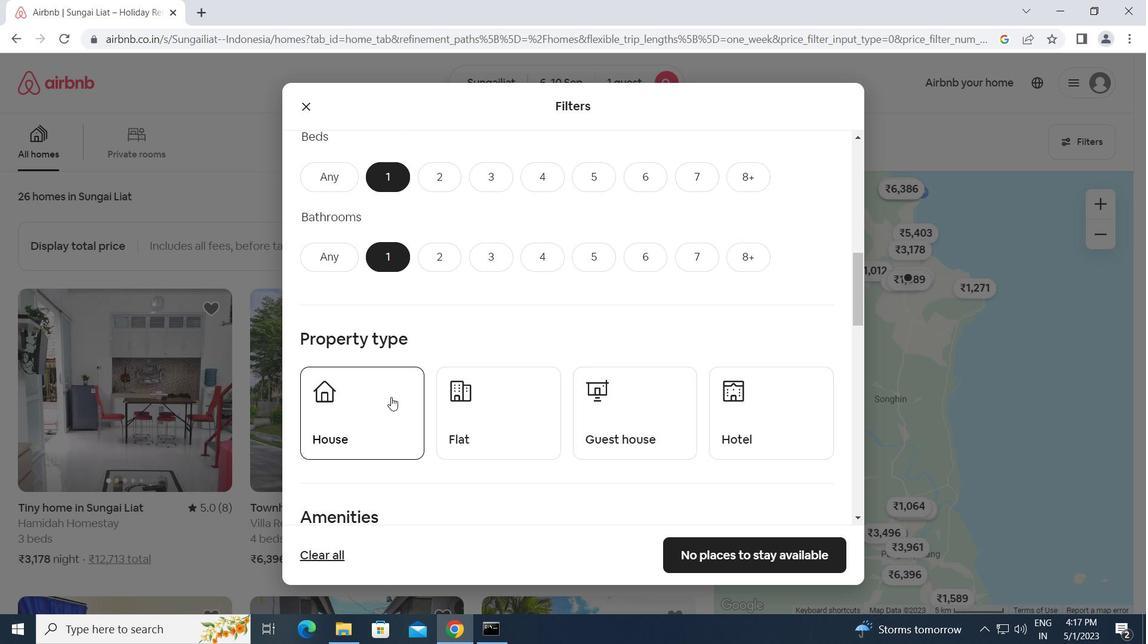 
Action: Mouse pressed left at (388, 403)
Screenshot: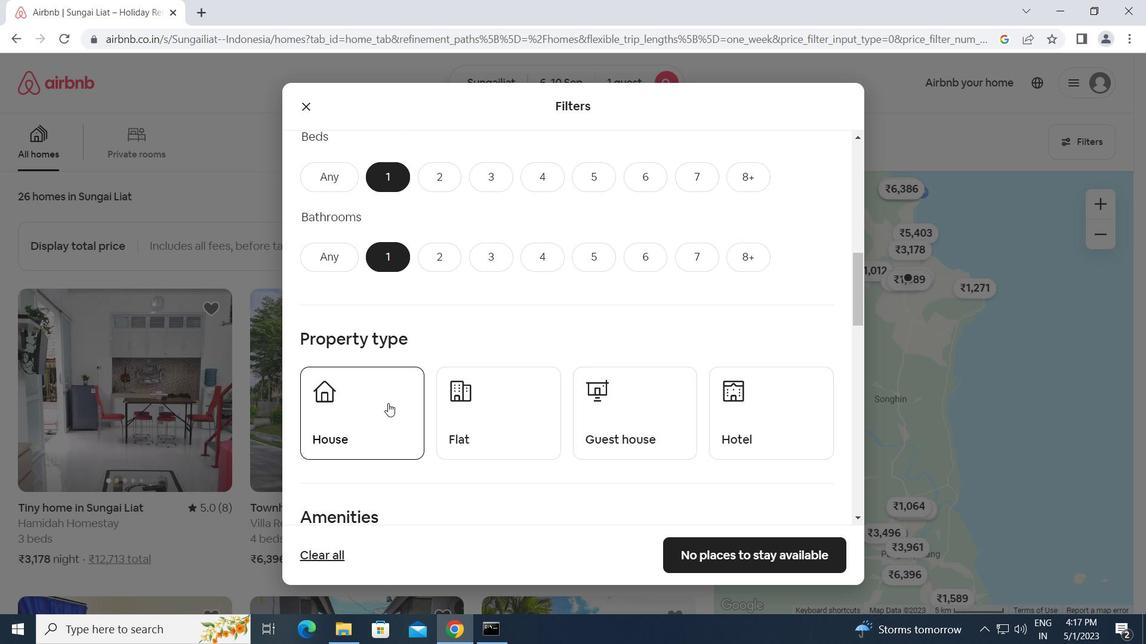 
Action: Mouse moved to (511, 417)
Screenshot: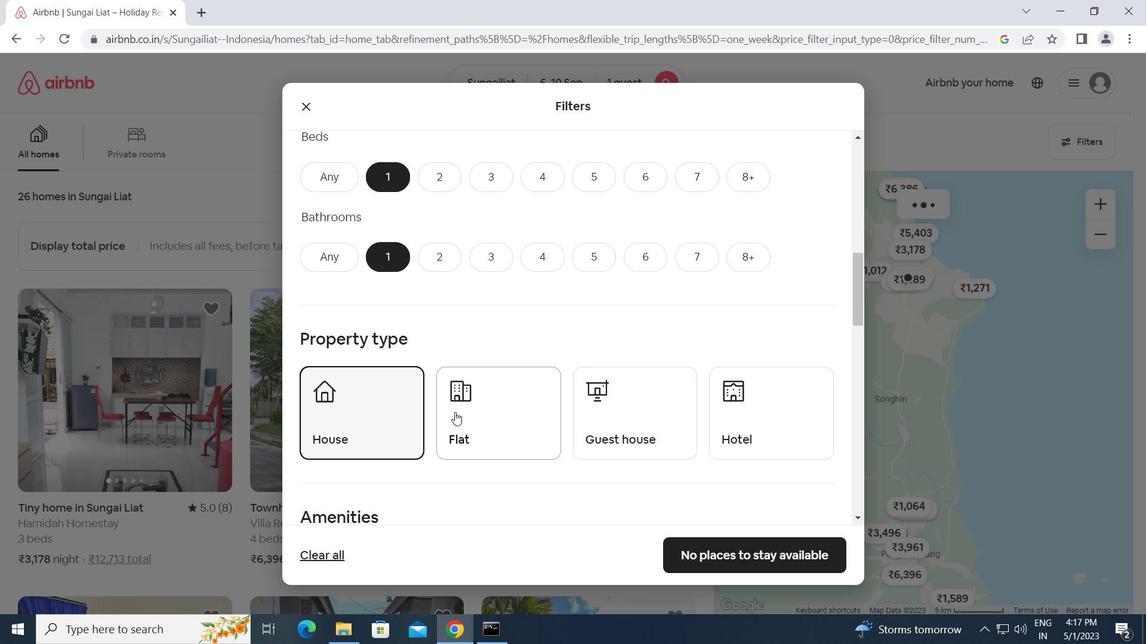 
Action: Mouse pressed left at (511, 417)
Screenshot: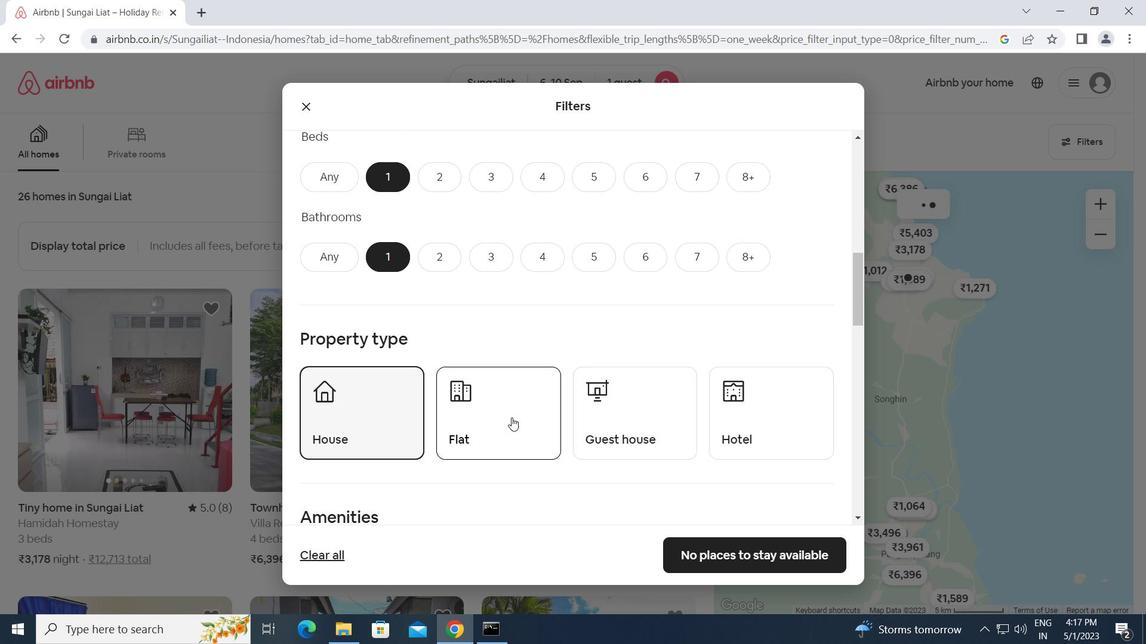 
Action: Mouse moved to (600, 419)
Screenshot: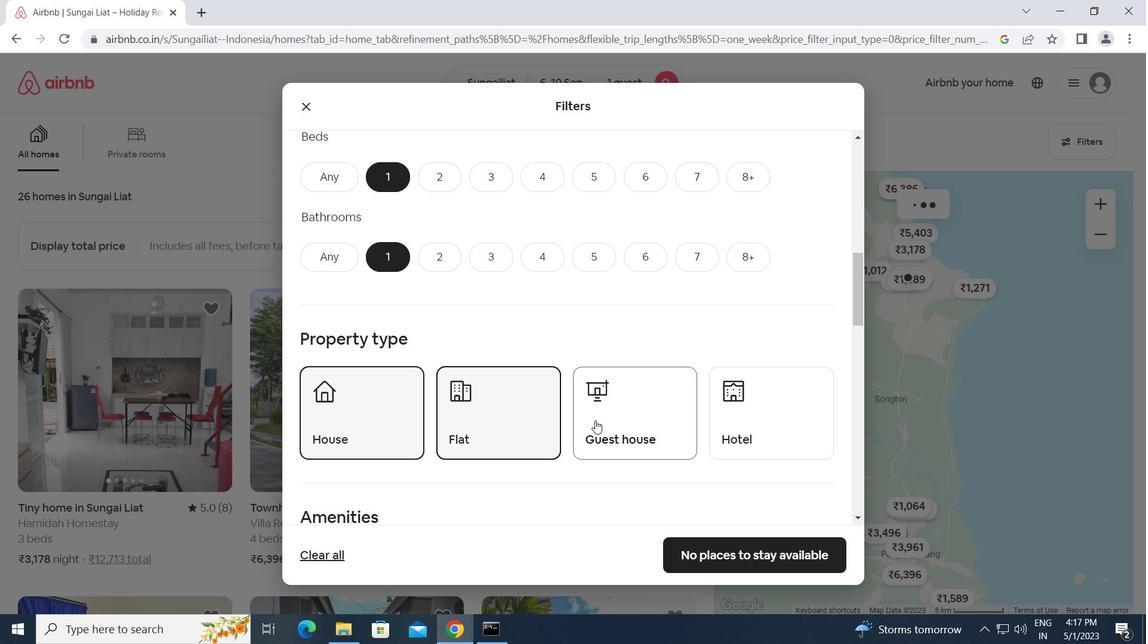 
Action: Mouse pressed left at (600, 419)
Screenshot: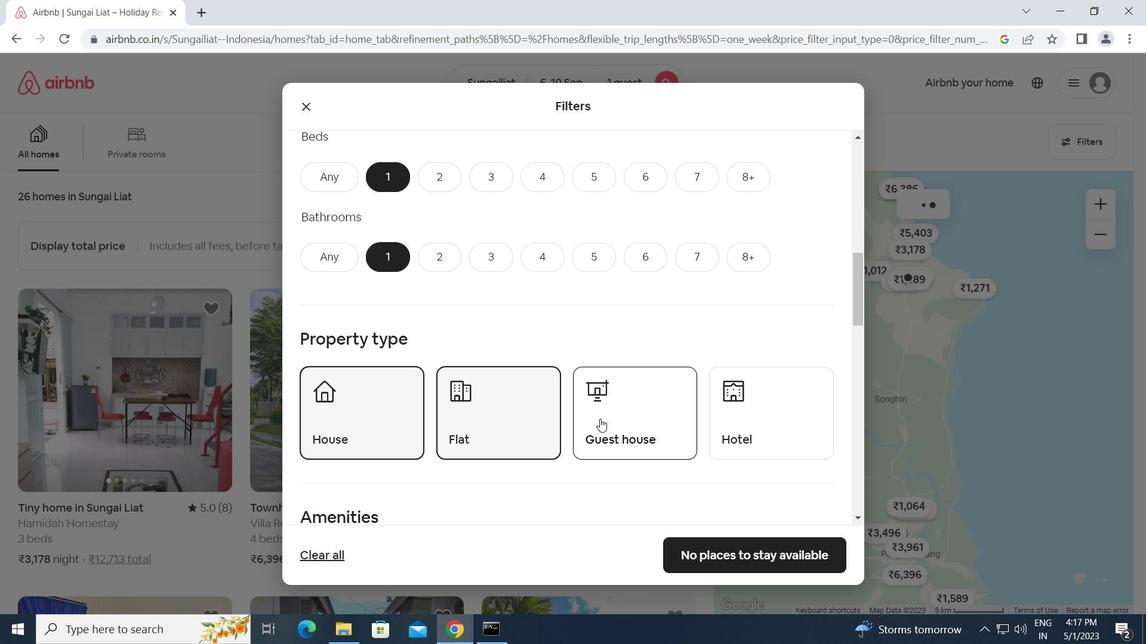
Action: Mouse moved to (727, 416)
Screenshot: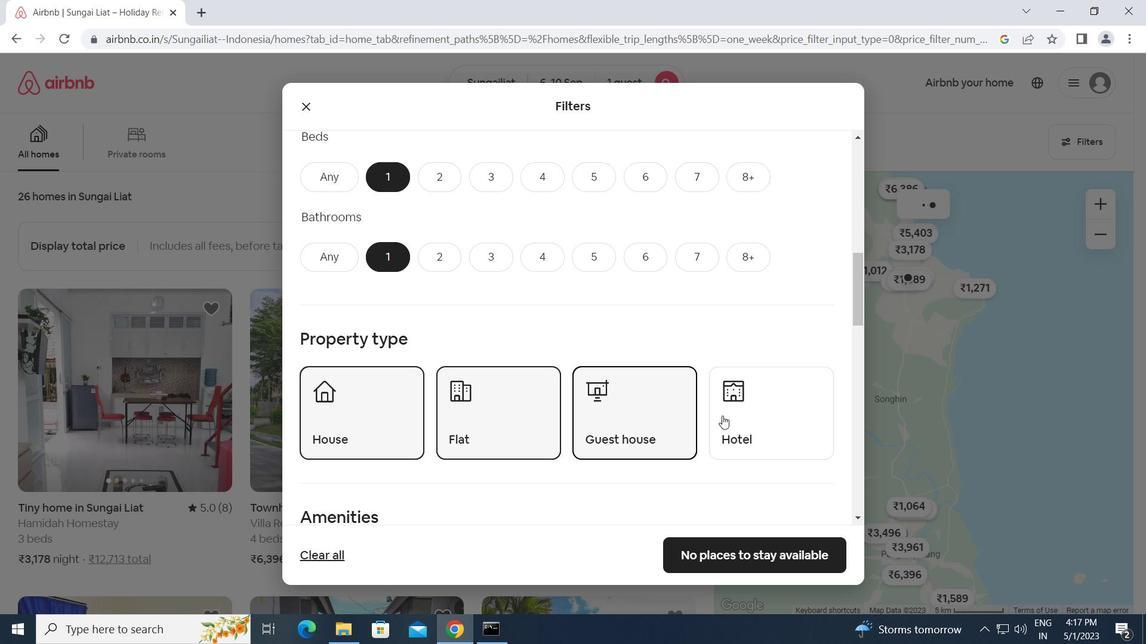
Action: Mouse pressed left at (727, 416)
Screenshot: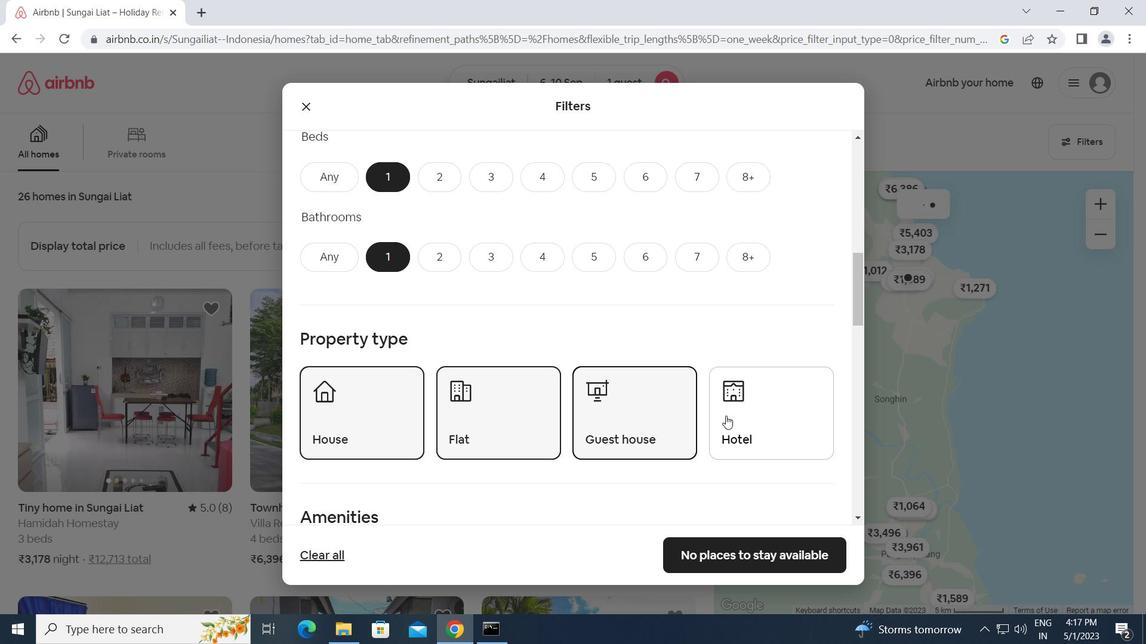 
Action: Mouse moved to (717, 403)
Screenshot: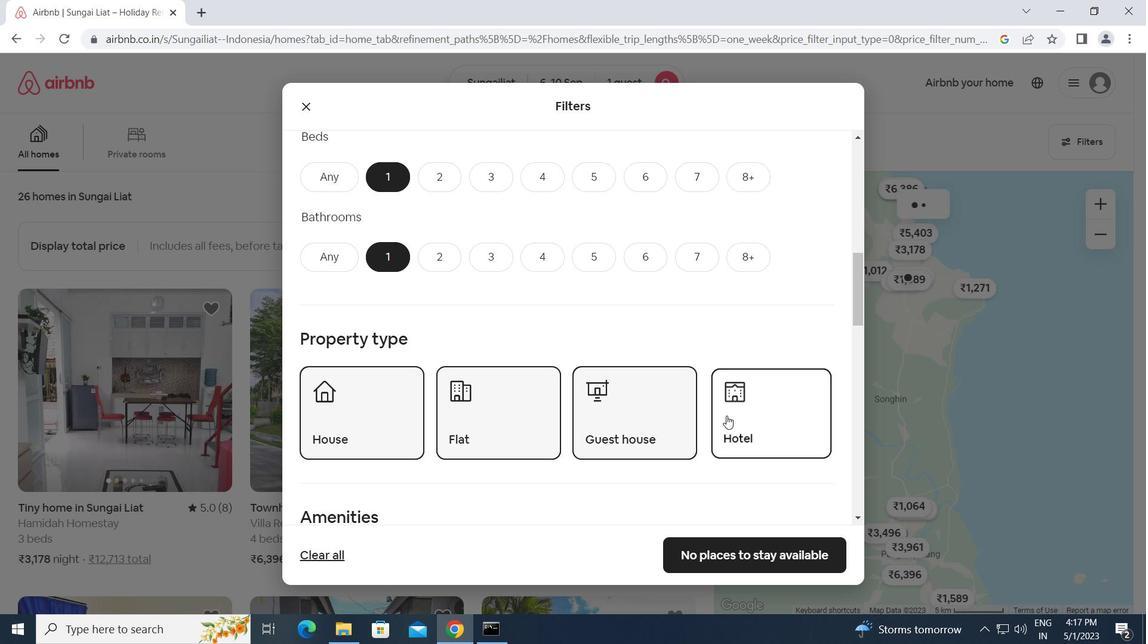 
Action: Mouse scrolled (717, 402) with delta (0, 0)
Screenshot: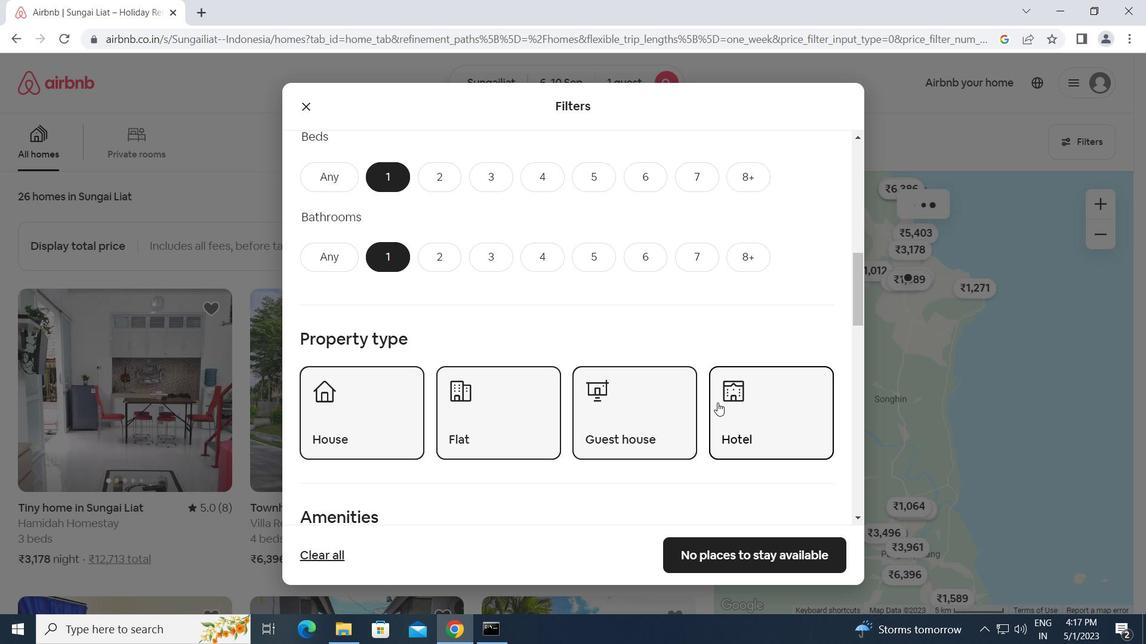 
Action: Mouse scrolled (717, 402) with delta (0, 0)
Screenshot: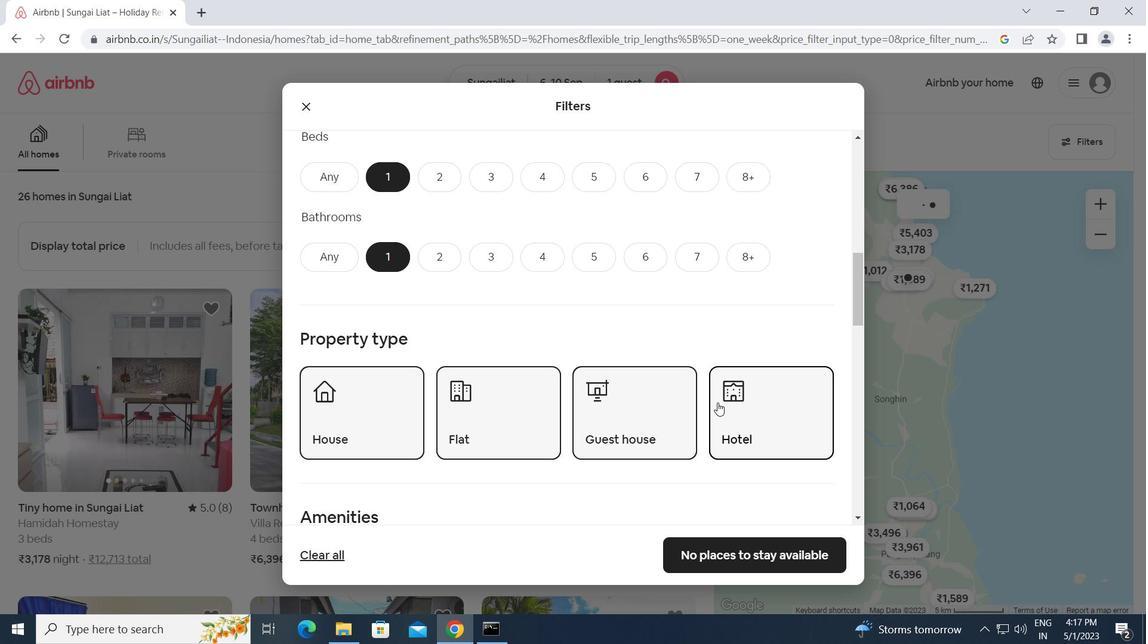 
Action: Mouse scrolled (717, 402) with delta (0, 0)
Screenshot: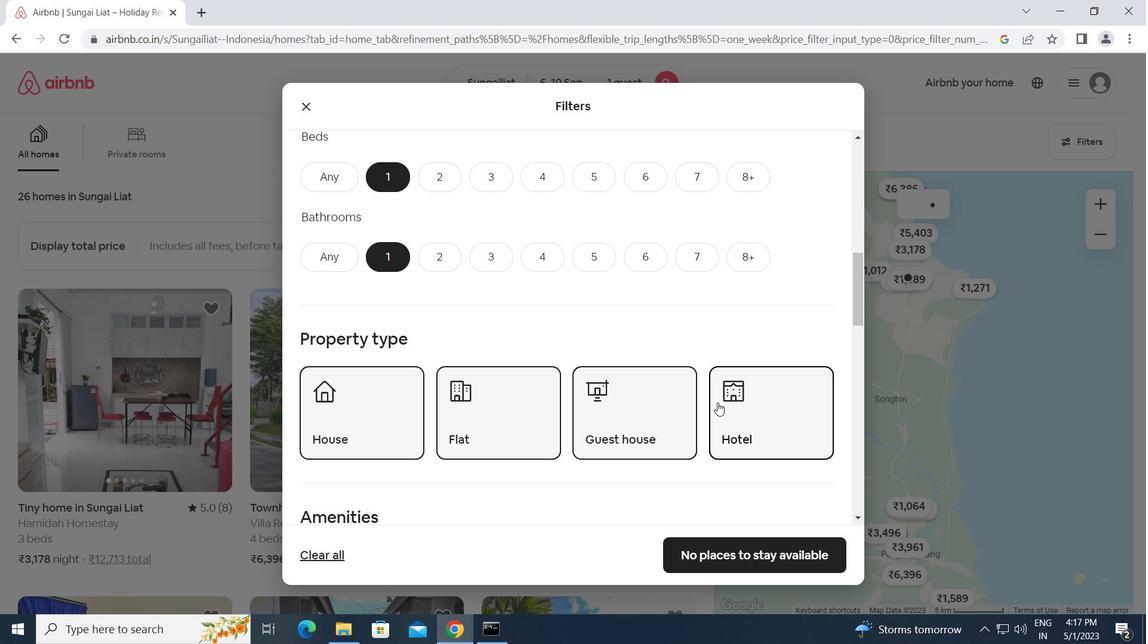 
Action: Mouse moved to (455, 395)
Screenshot: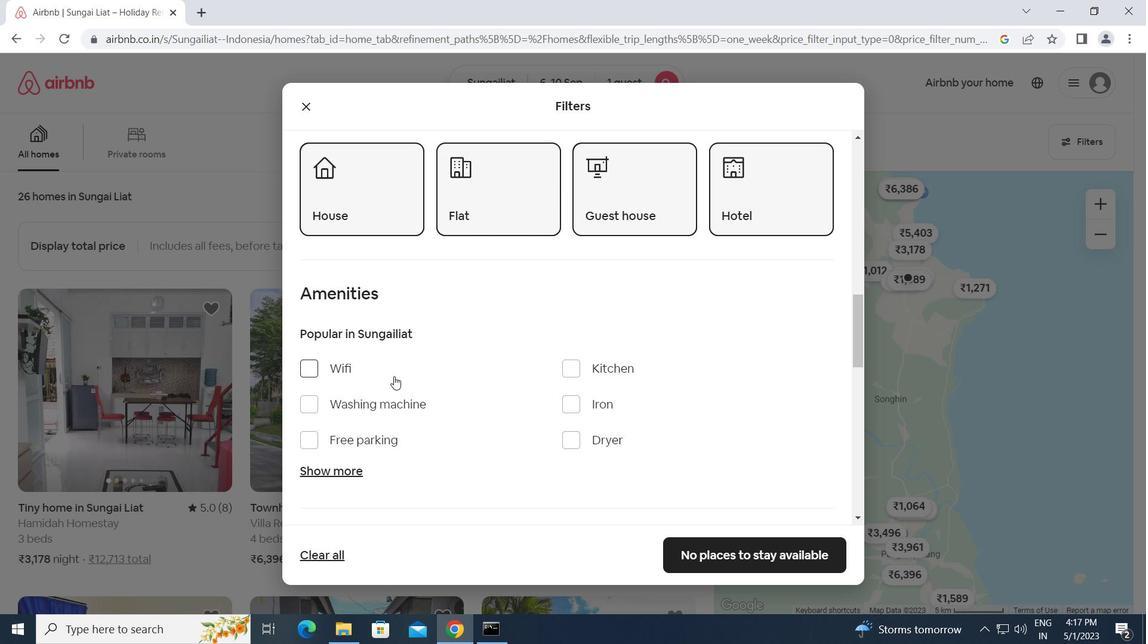 
Action: Mouse scrolled (455, 395) with delta (0, 0)
Screenshot: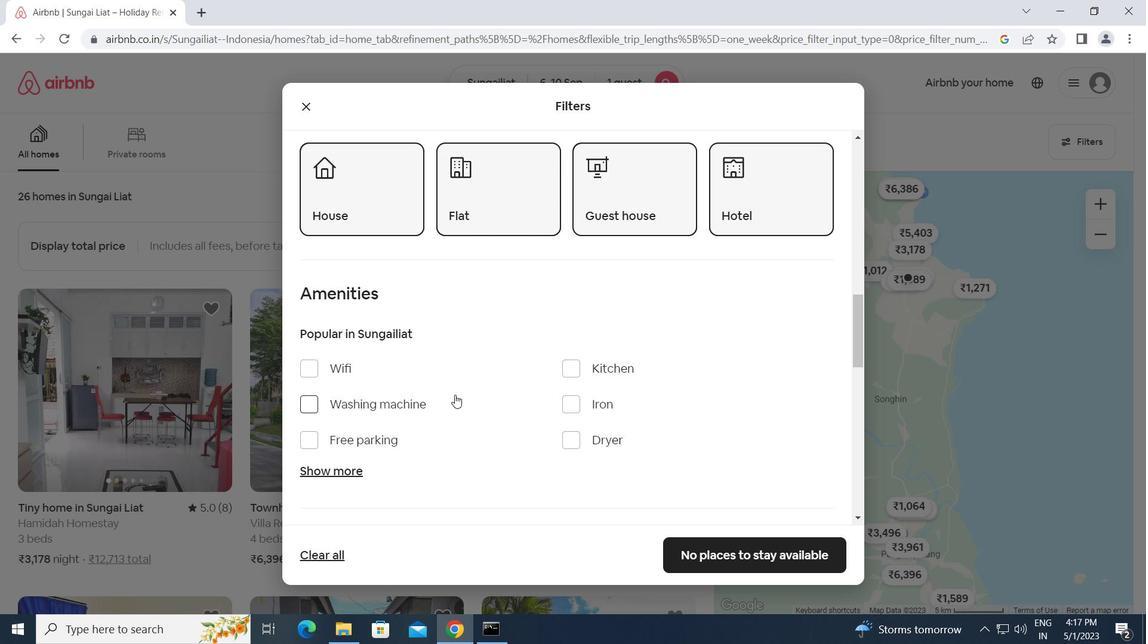 
Action: Mouse scrolled (455, 395) with delta (0, 0)
Screenshot: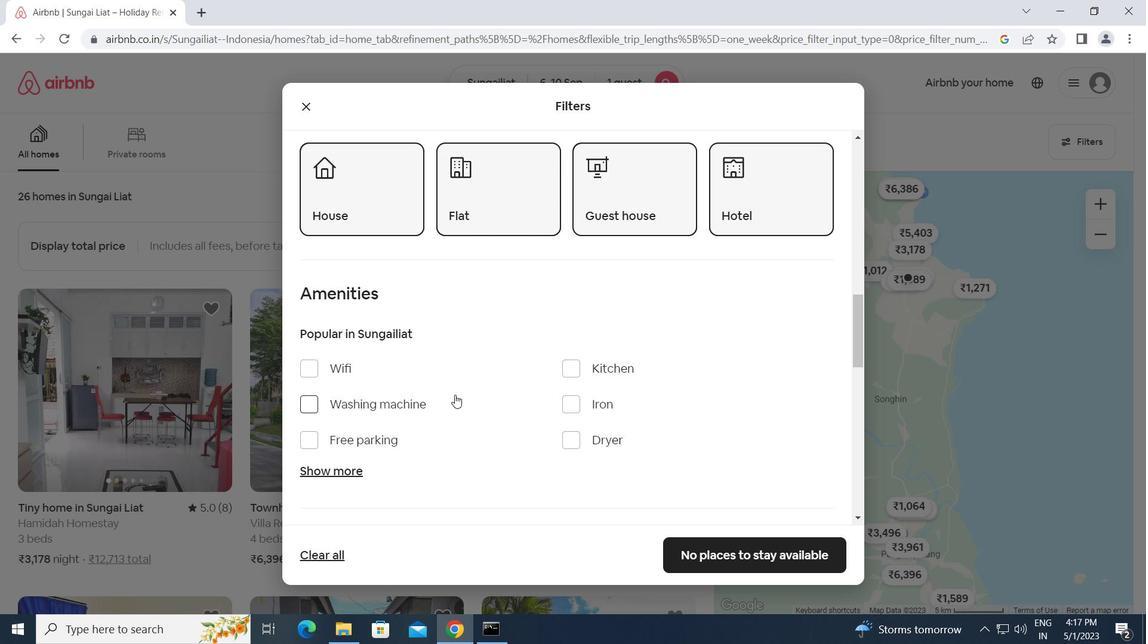 
Action: Mouse scrolled (455, 395) with delta (0, 0)
Screenshot: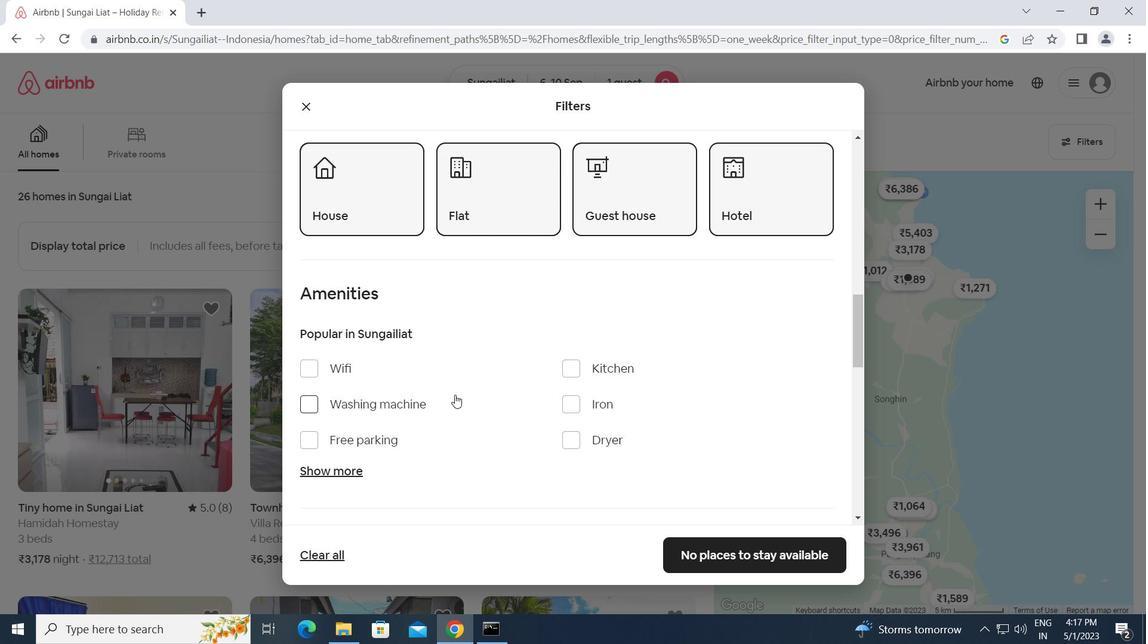 
Action: Mouse scrolled (455, 395) with delta (0, 0)
Screenshot: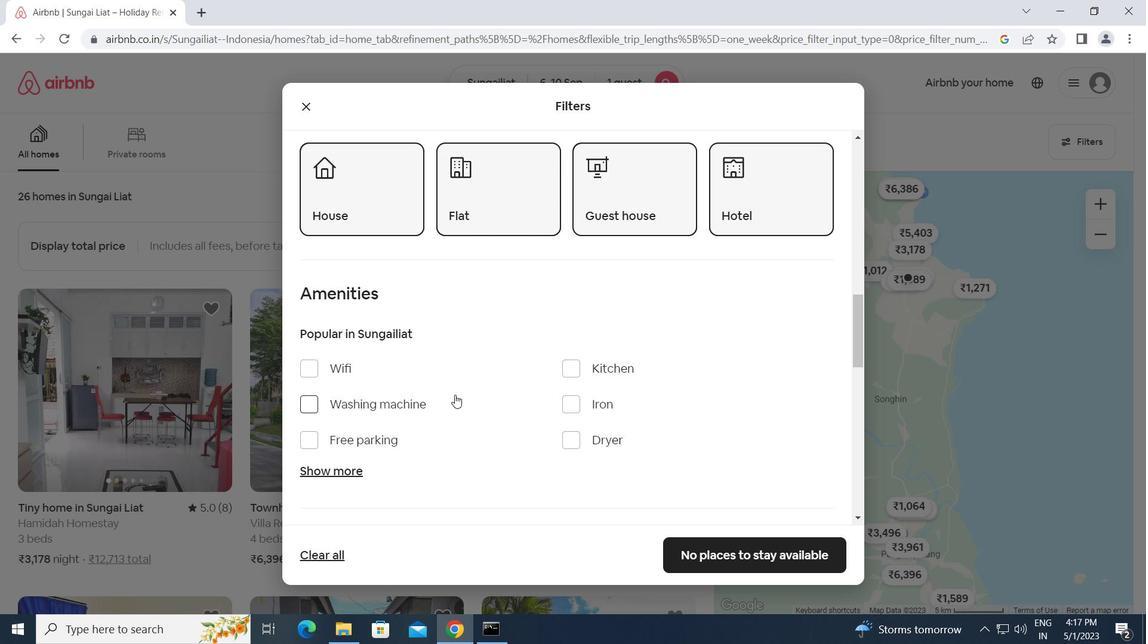 
Action: Mouse moved to (795, 351)
Screenshot: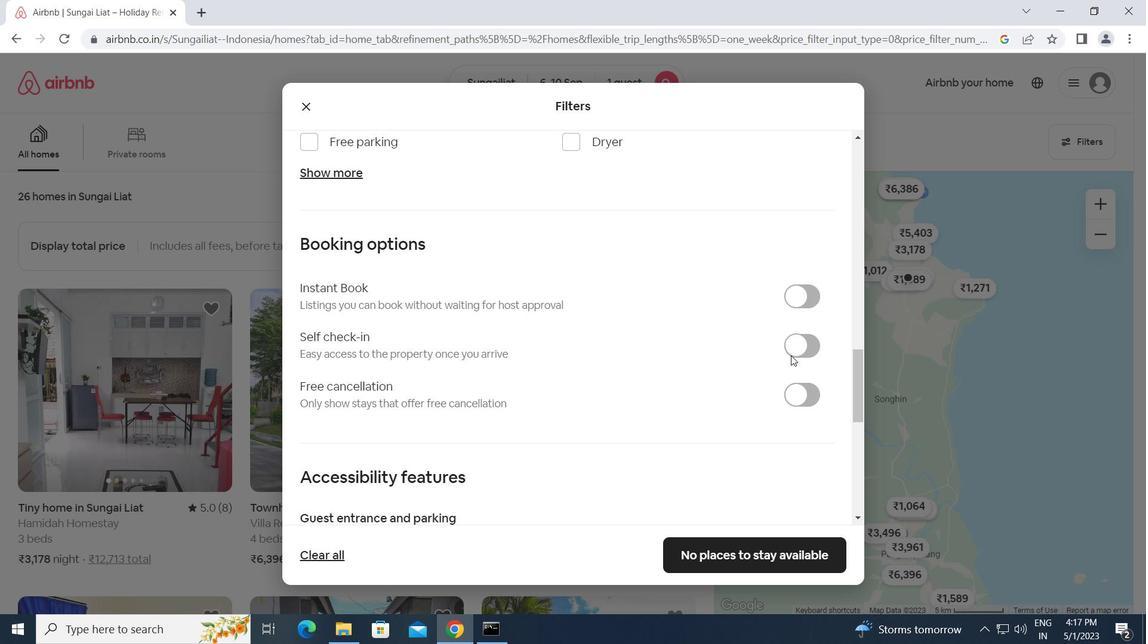 
Action: Mouse pressed left at (795, 351)
Screenshot: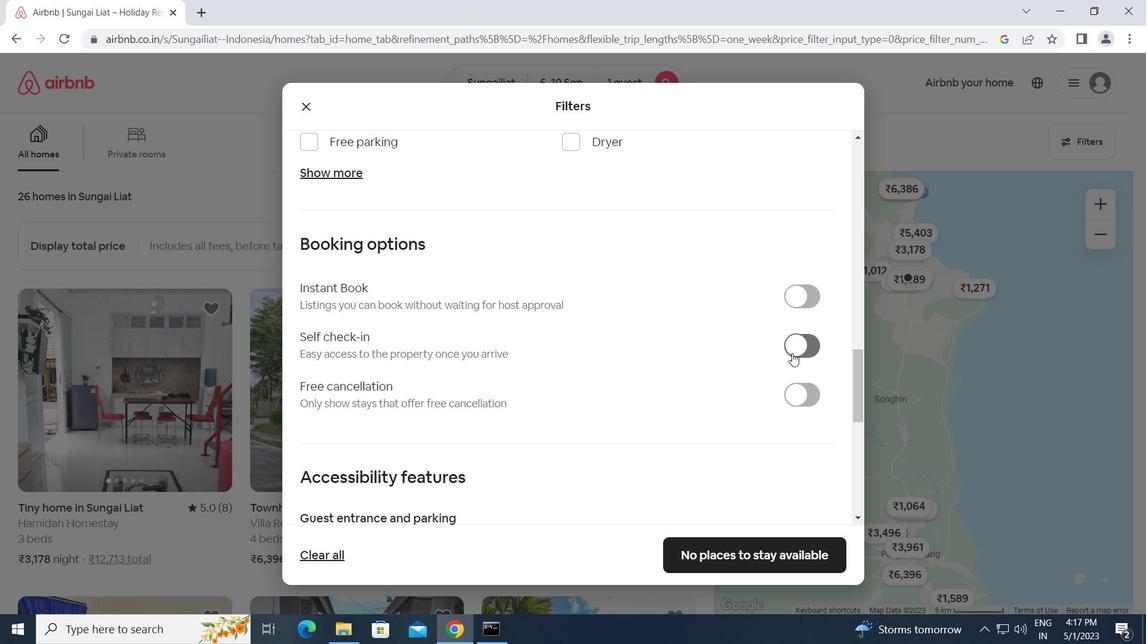 
Action: Mouse moved to (650, 352)
Screenshot: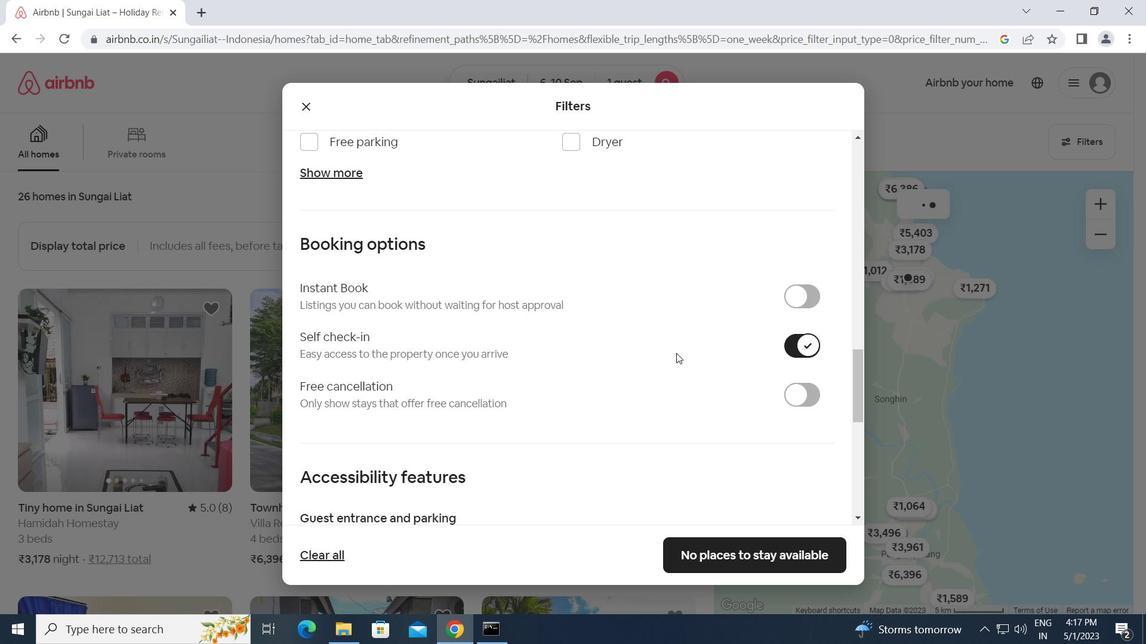
Action: Mouse scrolled (650, 351) with delta (0, 0)
Screenshot: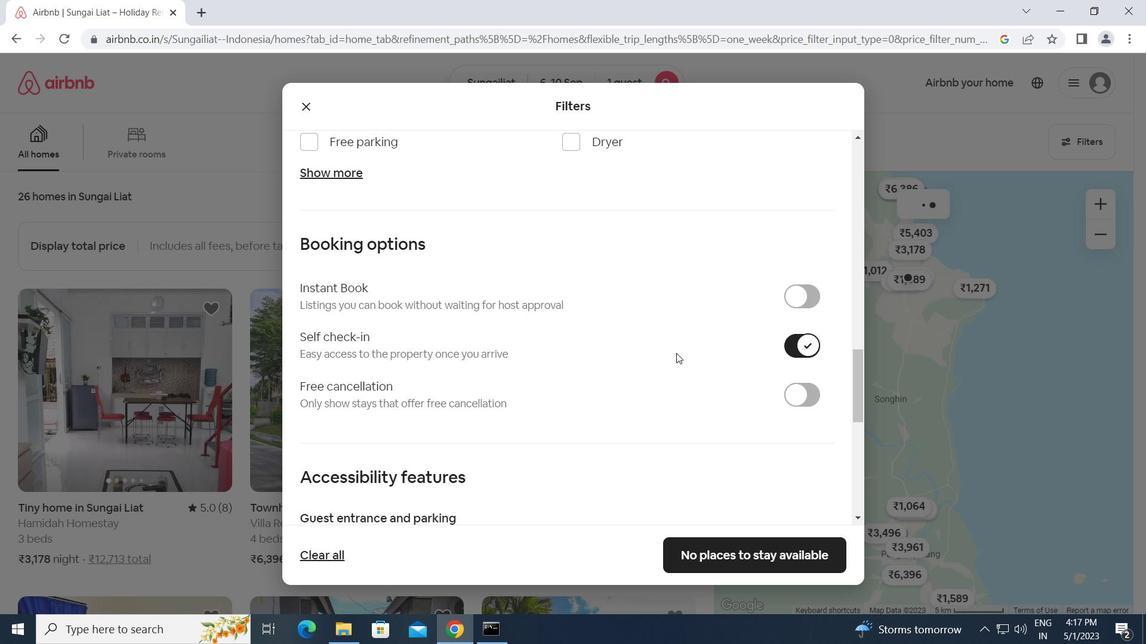 
Action: Mouse moved to (640, 354)
Screenshot: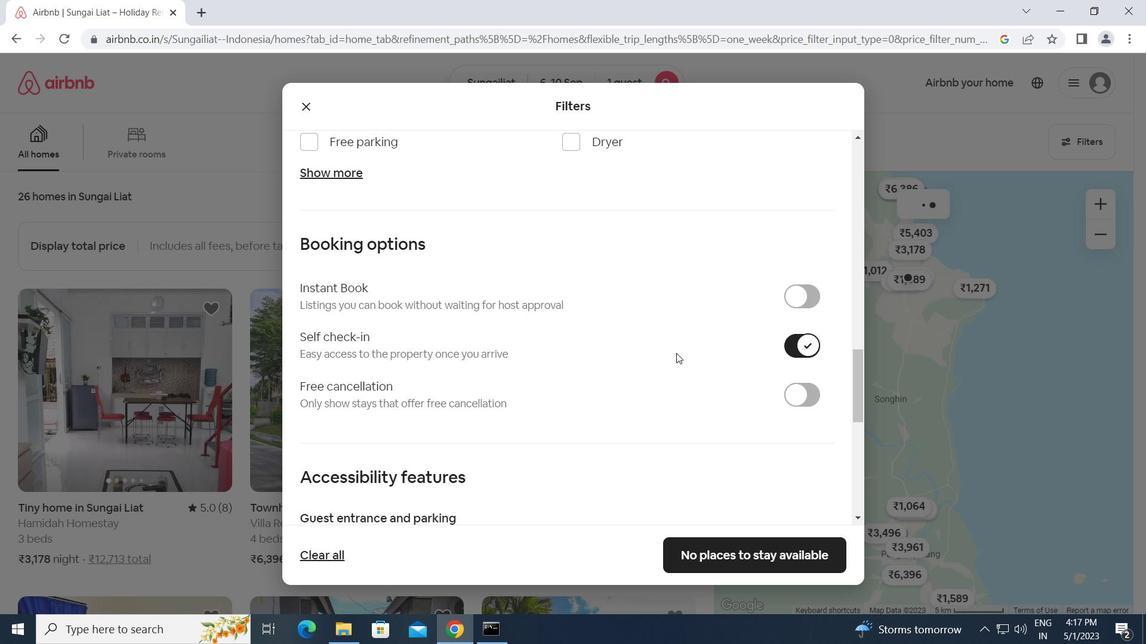 
Action: Mouse scrolled (640, 354) with delta (0, 0)
Screenshot: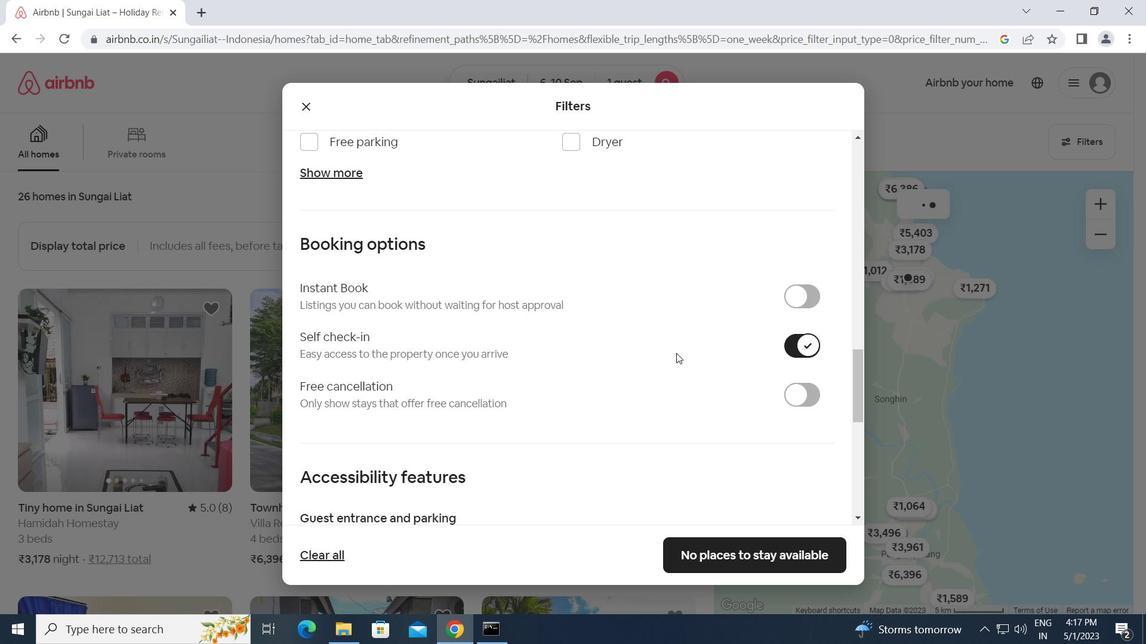 
Action: Mouse moved to (528, 370)
Screenshot: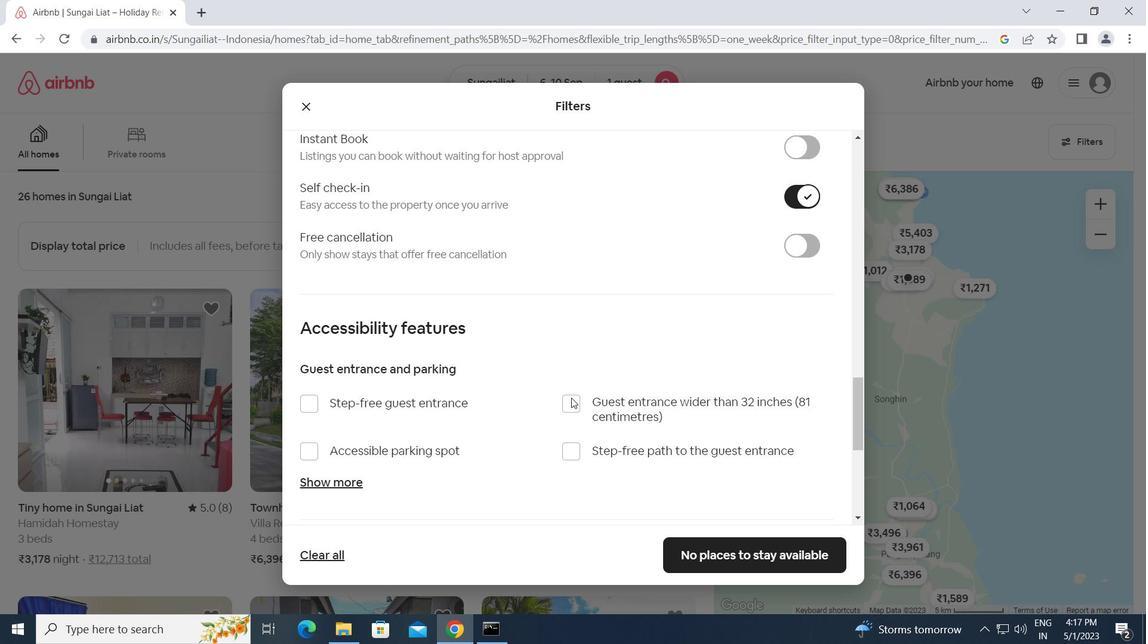 
Action: Mouse scrolled (528, 369) with delta (0, 0)
Screenshot: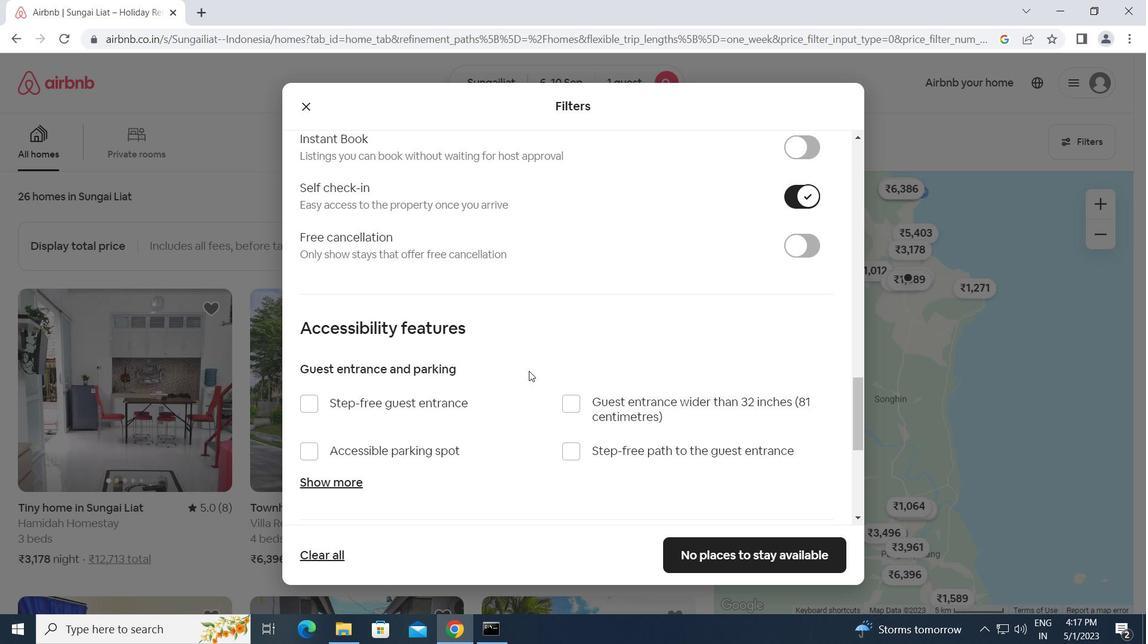 
Action: Mouse moved to (528, 369)
Screenshot: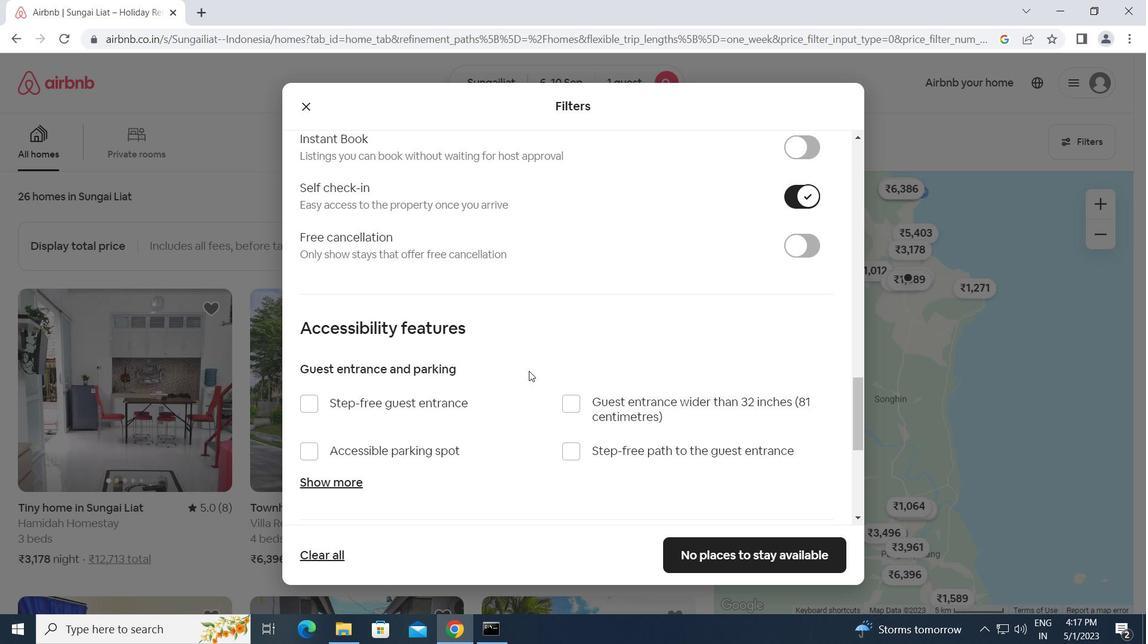 
Action: Mouse scrolled (528, 368) with delta (0, 0)
Screenshot: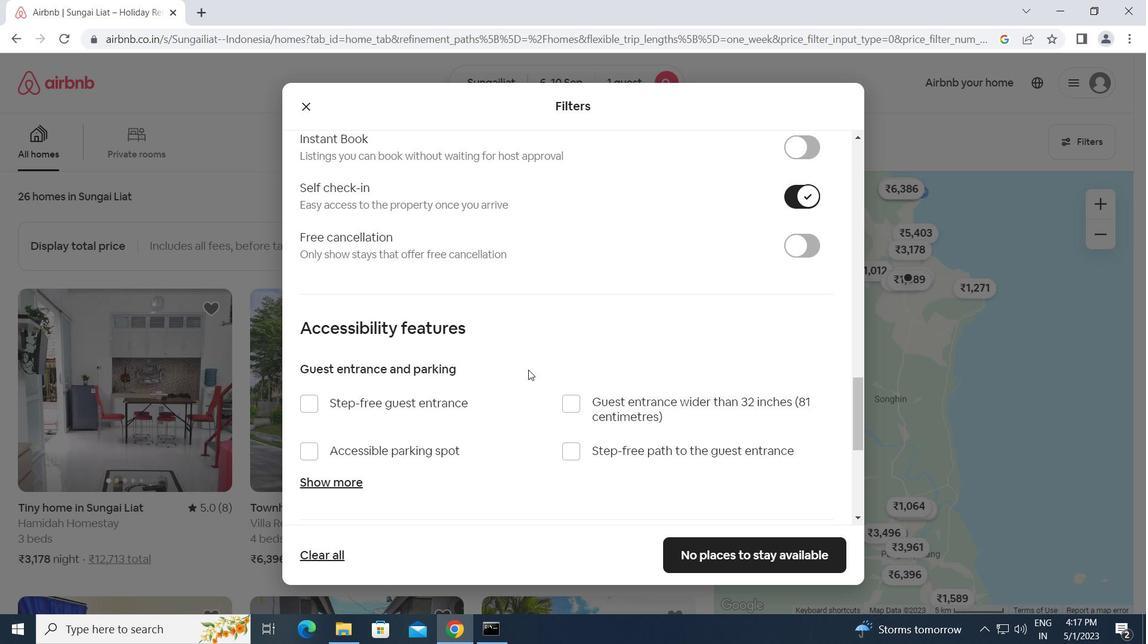 
Action: Mouse scrolled (528, 368) with delta (0, 0)
Screenshot: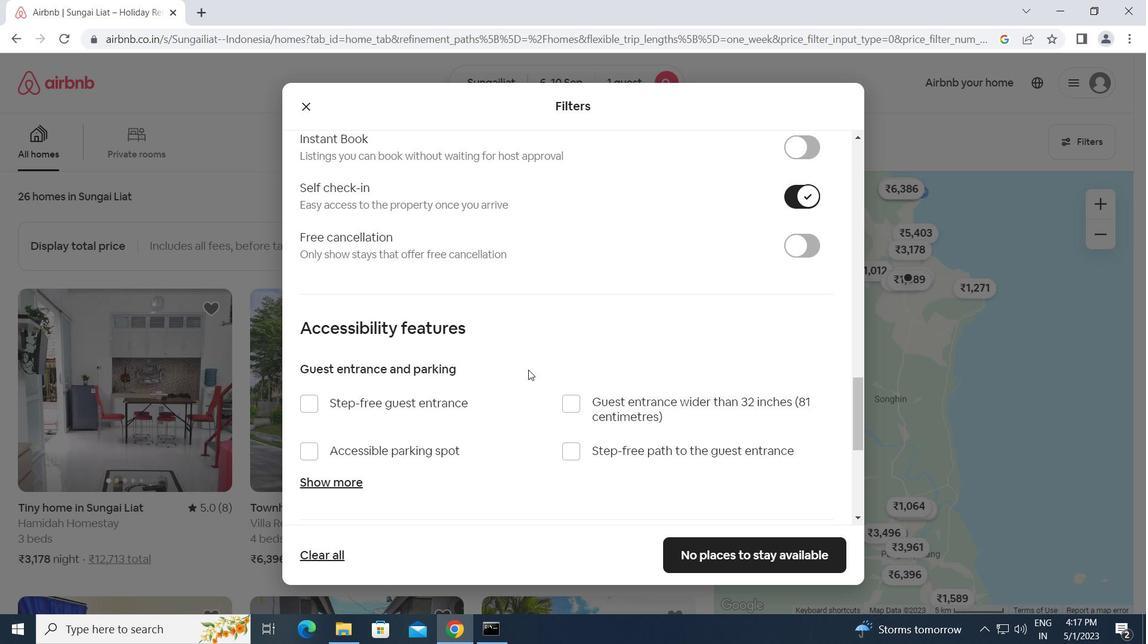 
Action: Mouse scrolled (528, 368) with delta (0, 0)
Screenshot: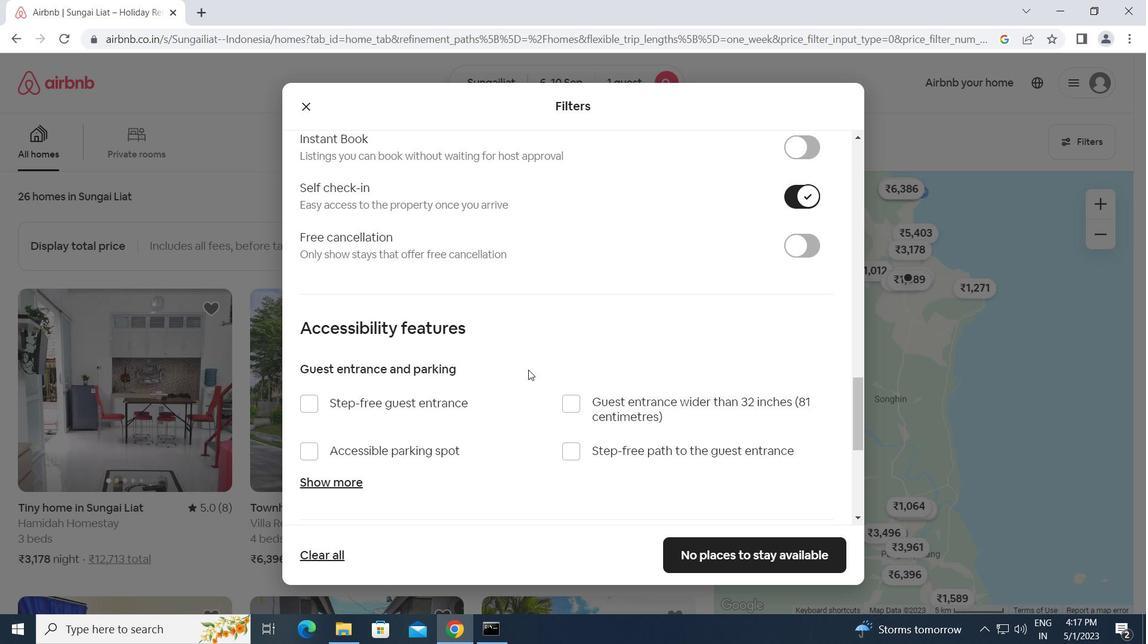 
Action: Mouse moved to (317, 459)
Screenshot: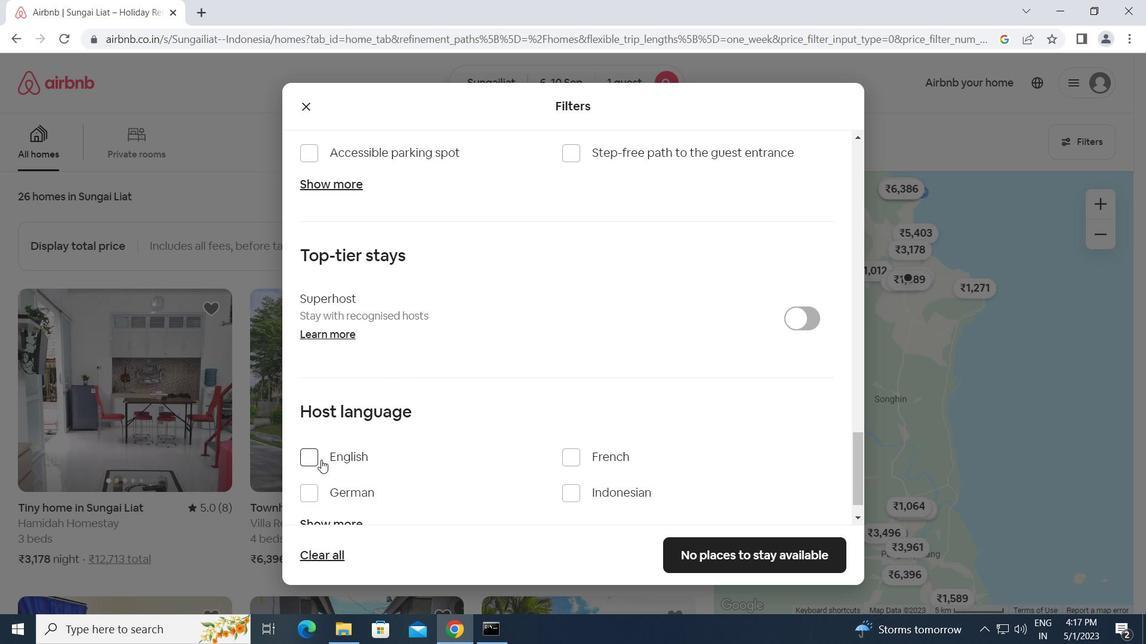 
Action: Mouse pressed left at (317, 459)
Screenshot: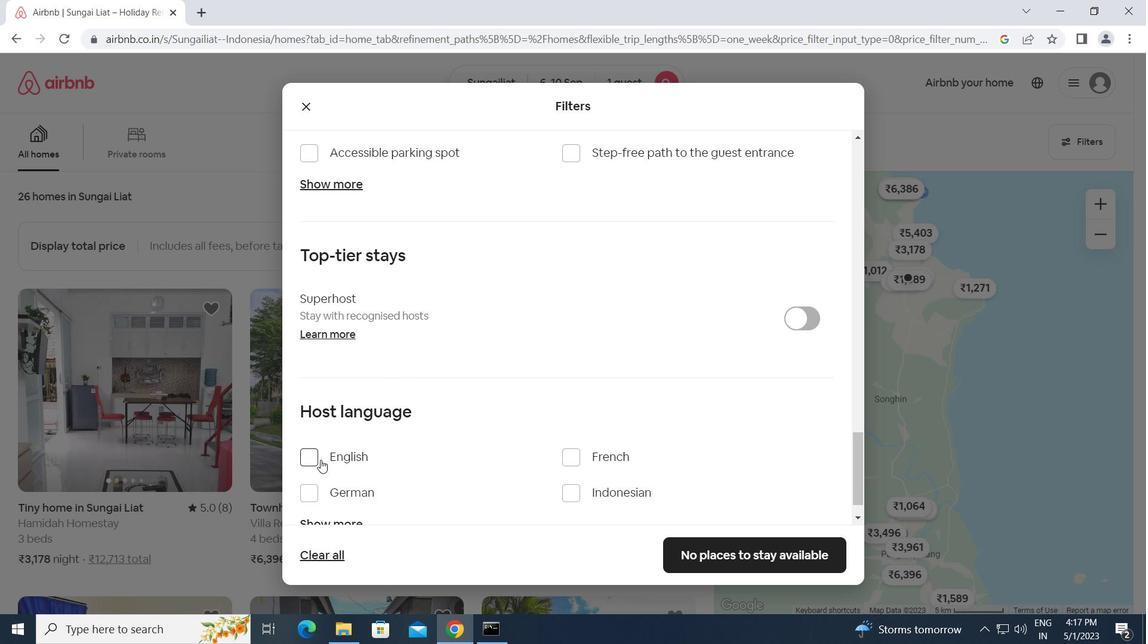 
Action: Mouse moved to (703, 549)
Screenshot: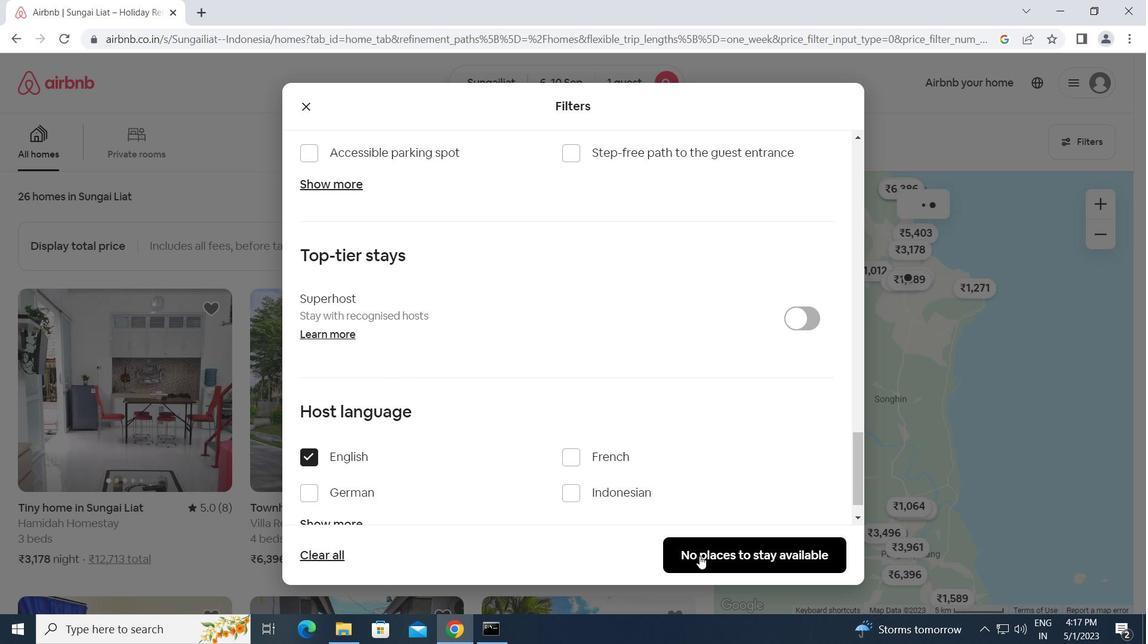 
Action: Mouse pressed left at (703, 549)
Screenshot: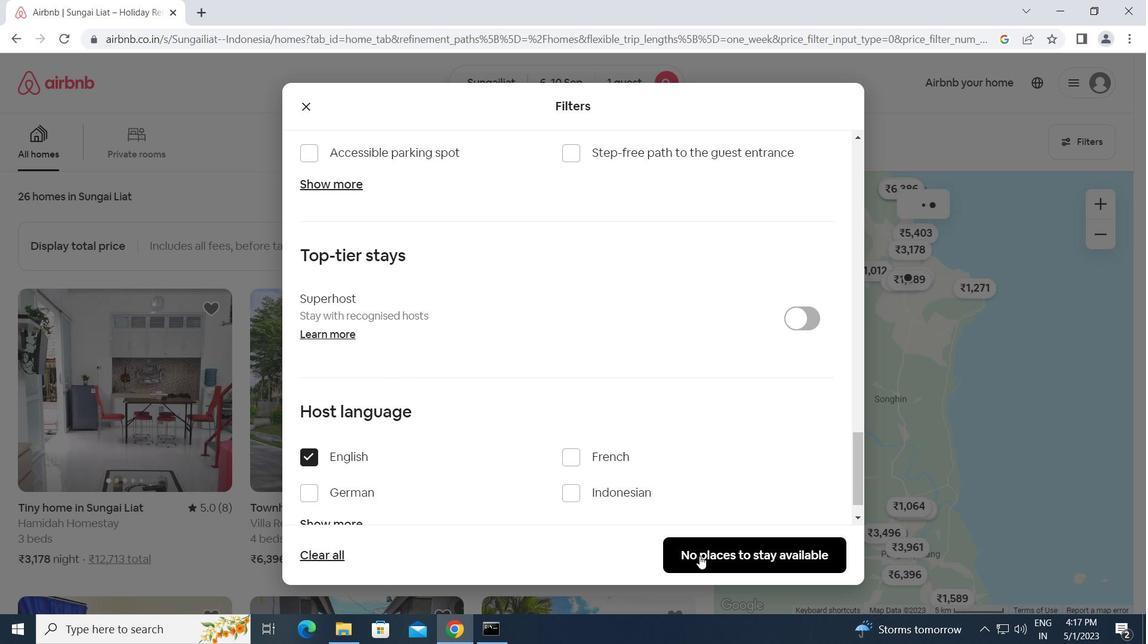 
Action: Mouse moved to (703, 548)
Screenshot: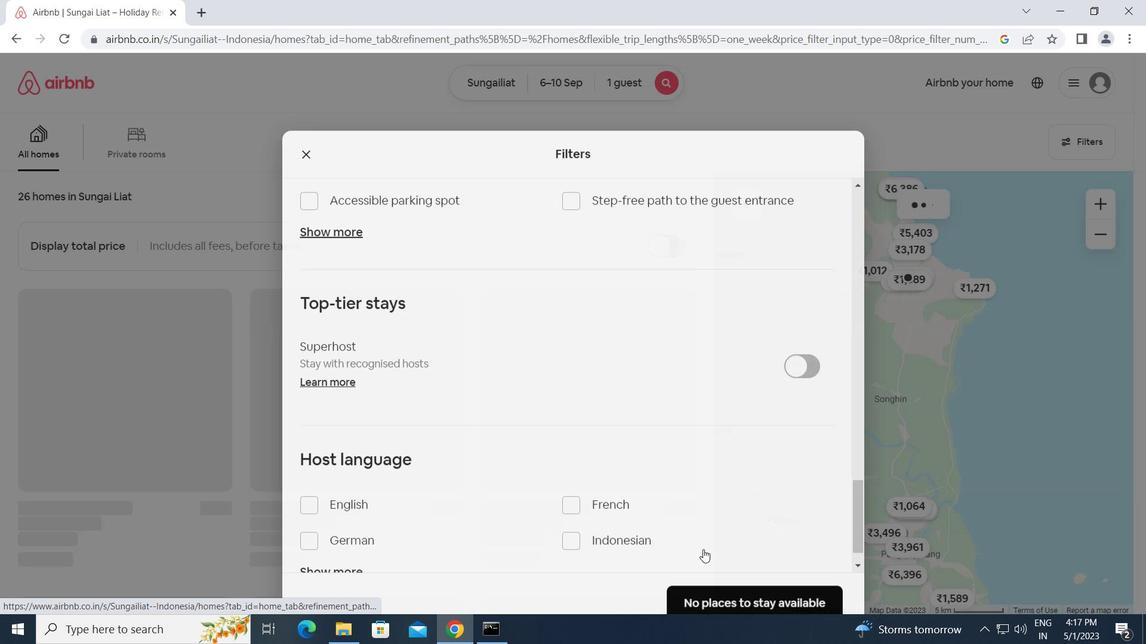 
